Task: Create a due date automation trigger when advanced on, 2 hours before a card is due add fields without custom field "Resume" set to a number greater than 1 and lower than 10.
Action: Mouse moved to (1187, 358)
Screenshot: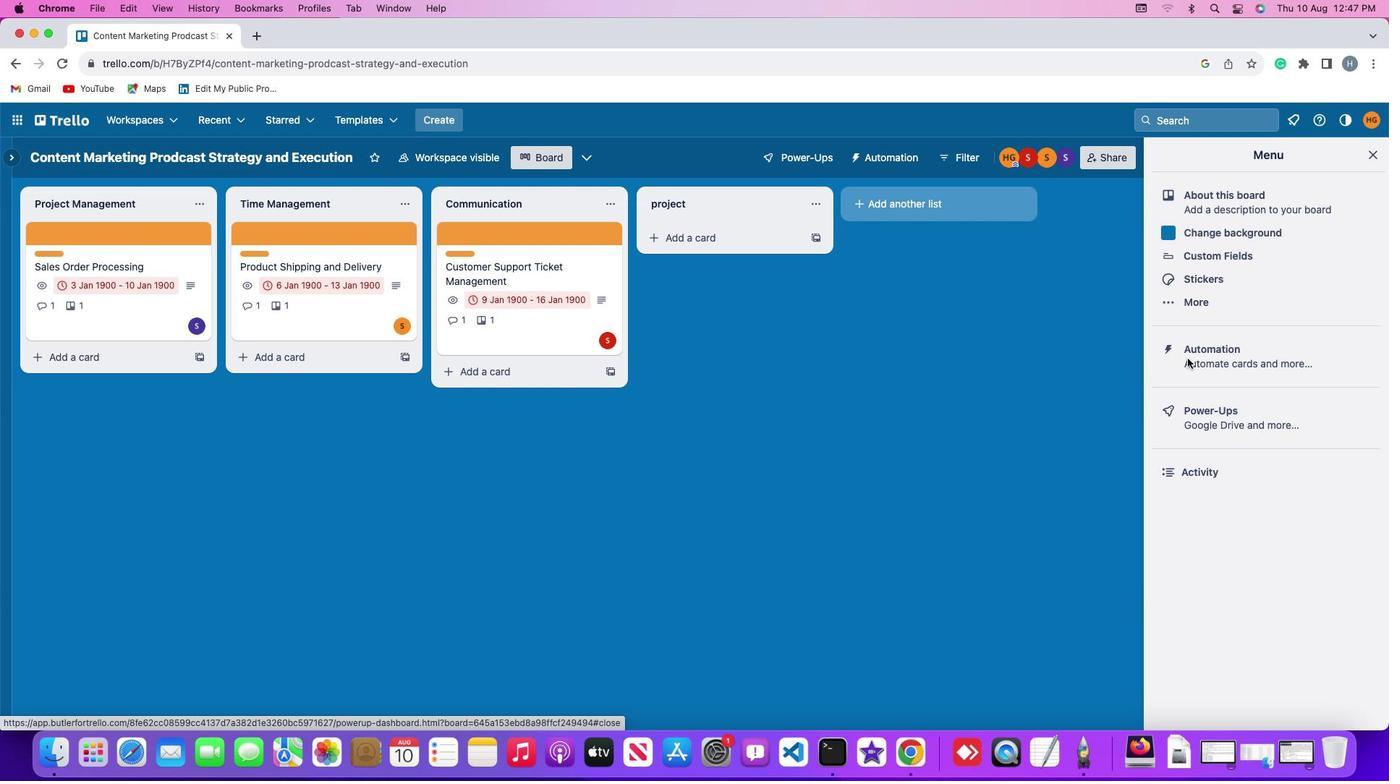 
Action: Mouse pressed left at (1187, 358)
Screenshot: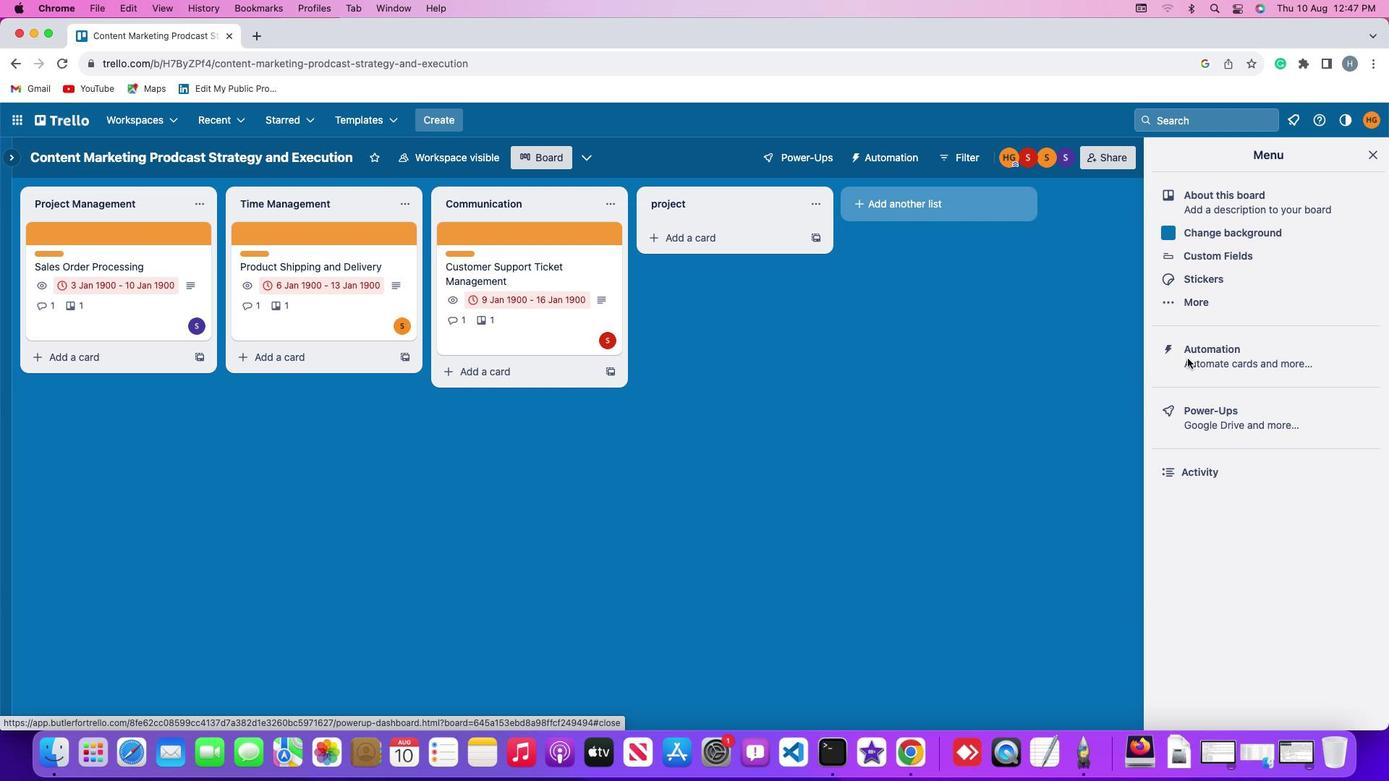 
Action: Mouse pressed left at (1187, 358)
Screenshot: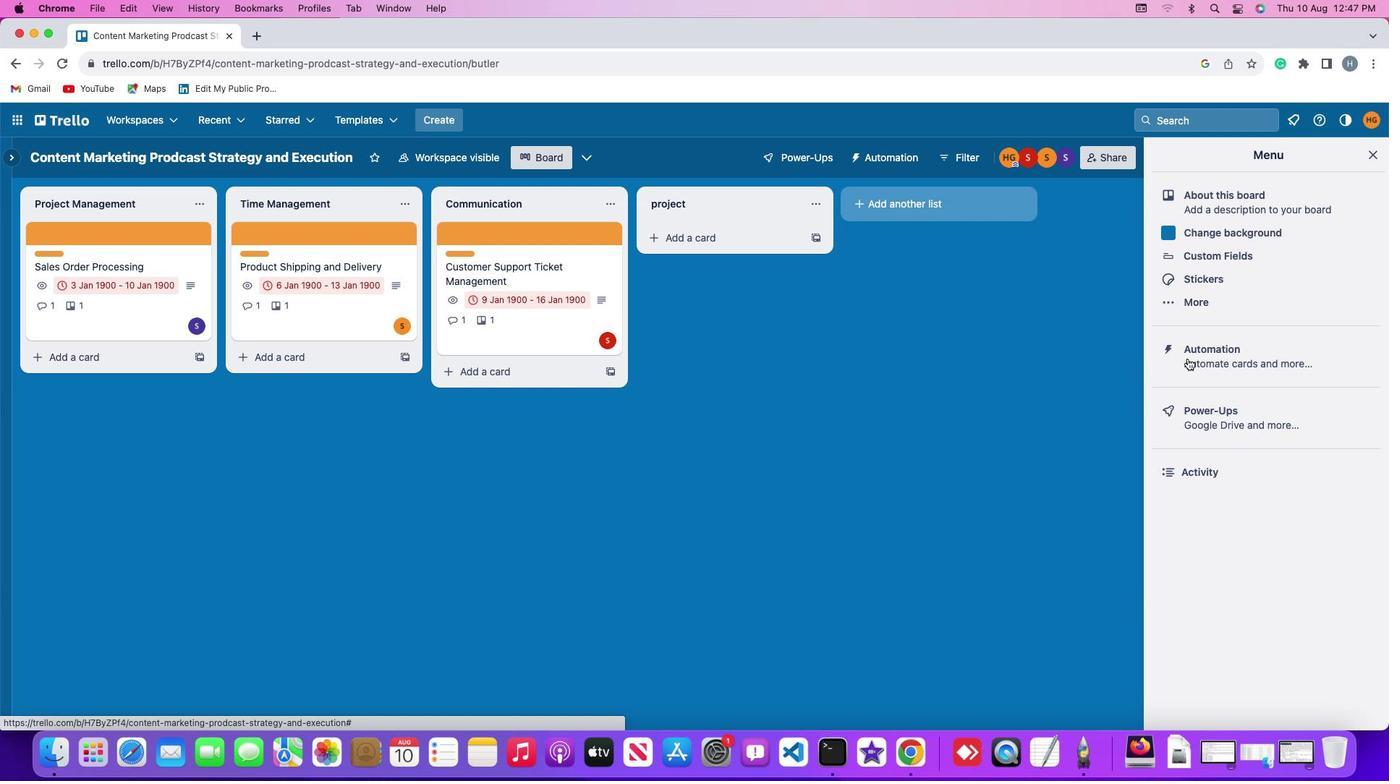 
Action: Mouse moved to (96, 346)
Screenshot: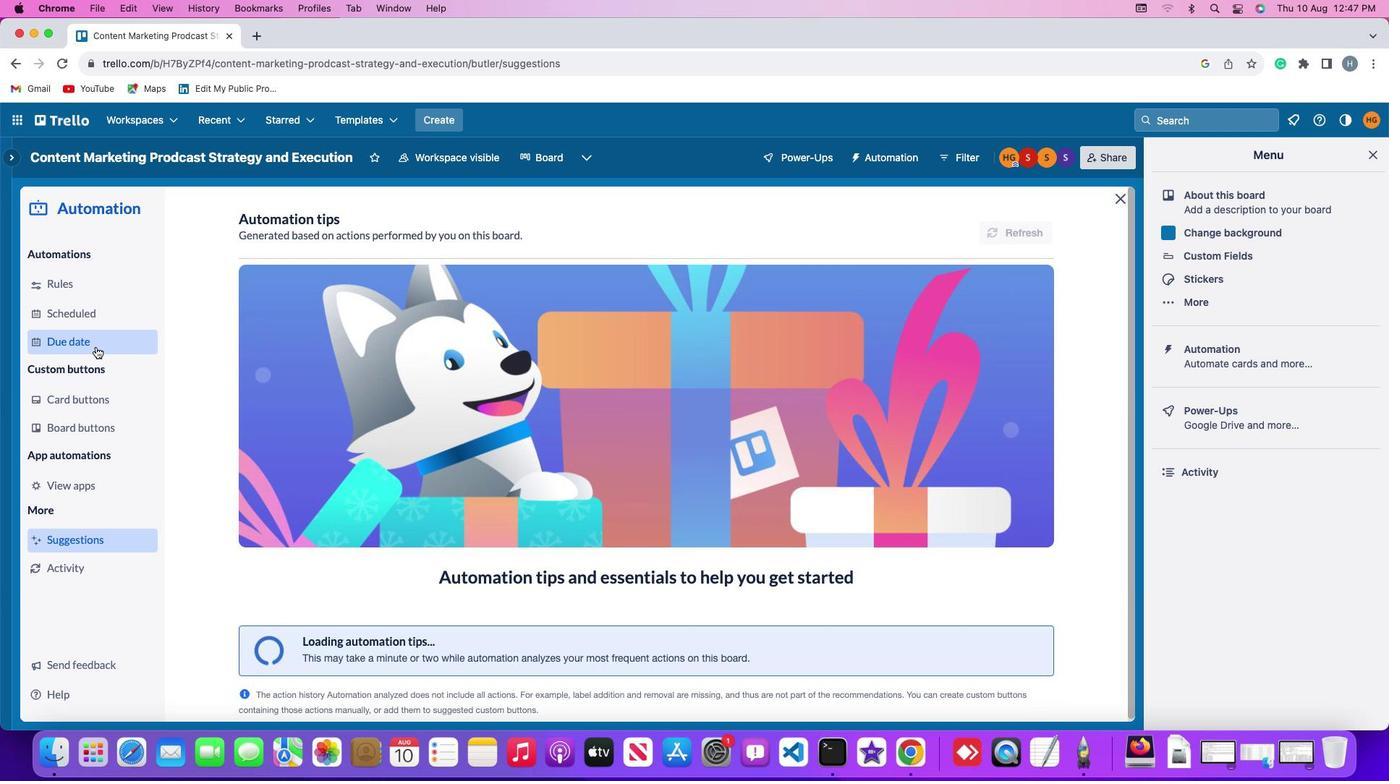 
Action: Mouse pressed left at (96, 346)
Screenshot: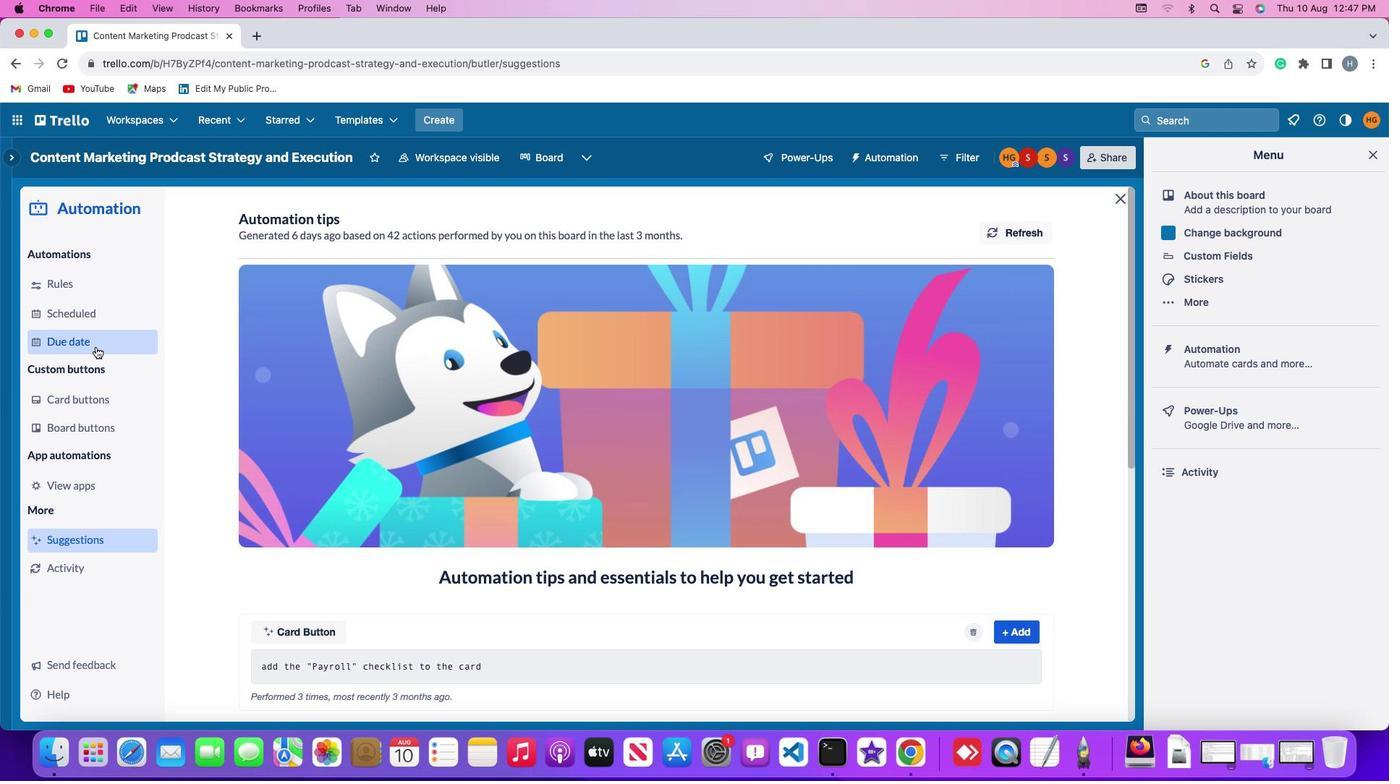 
Action: Mouse moved to (953, 220)
Screenshot: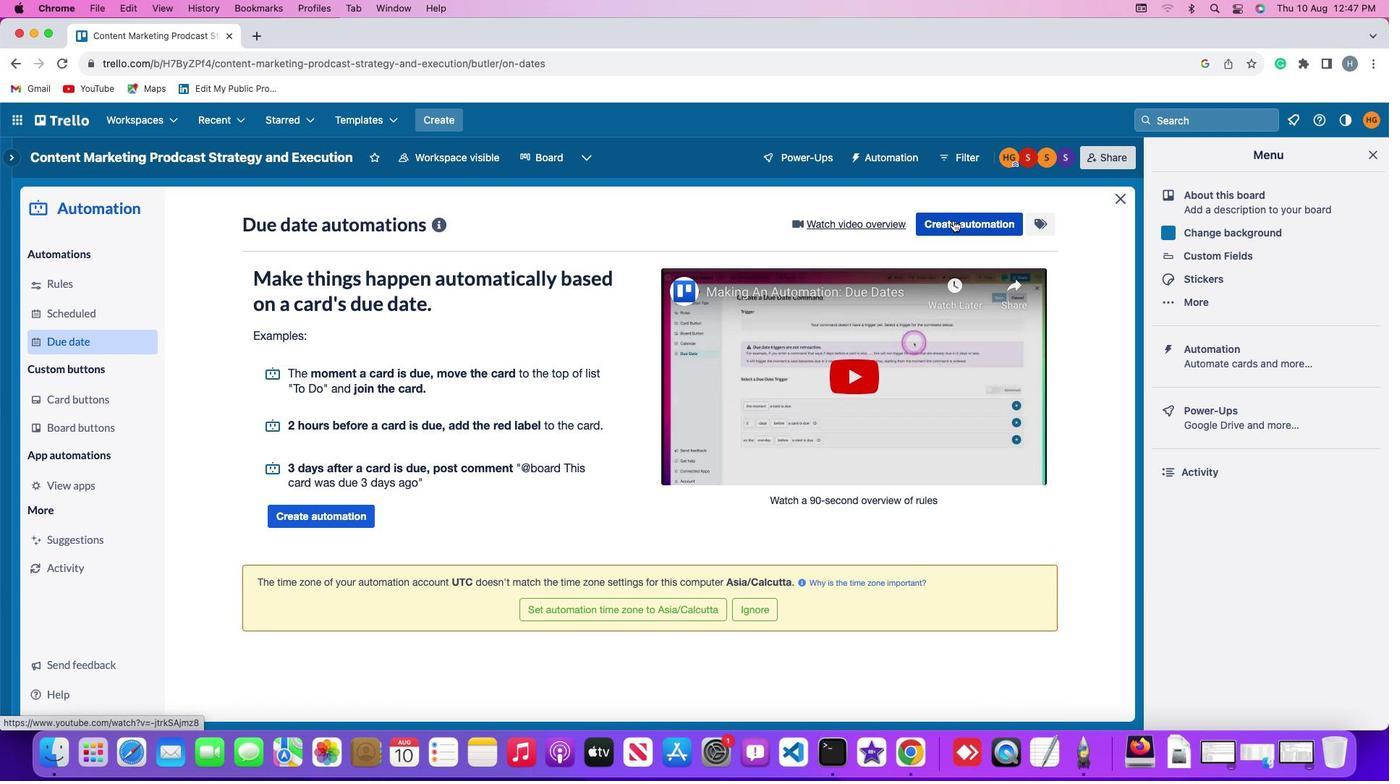 
Action: Mouse pressed left at (953, 220)
Screenshot: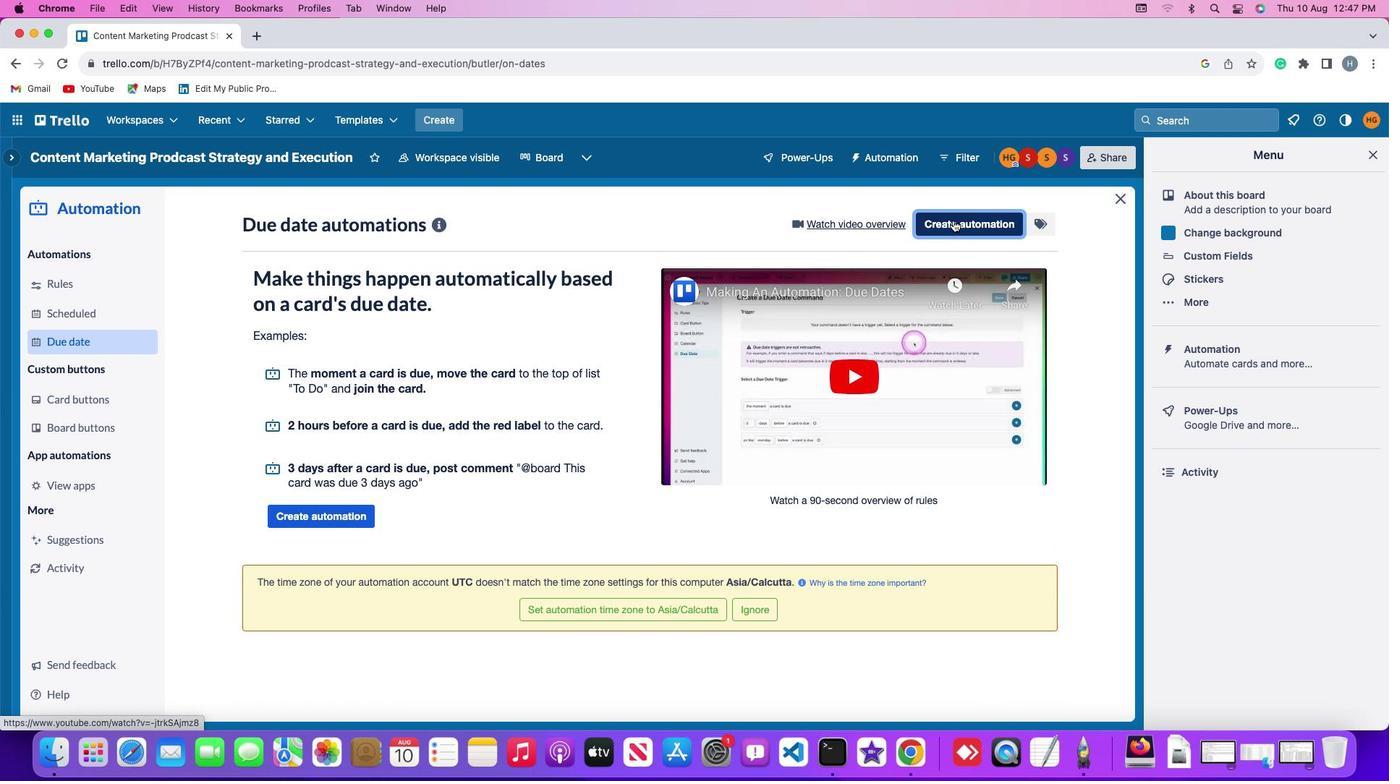 
Action: Mouse moved to (297, 358)
Screenshot: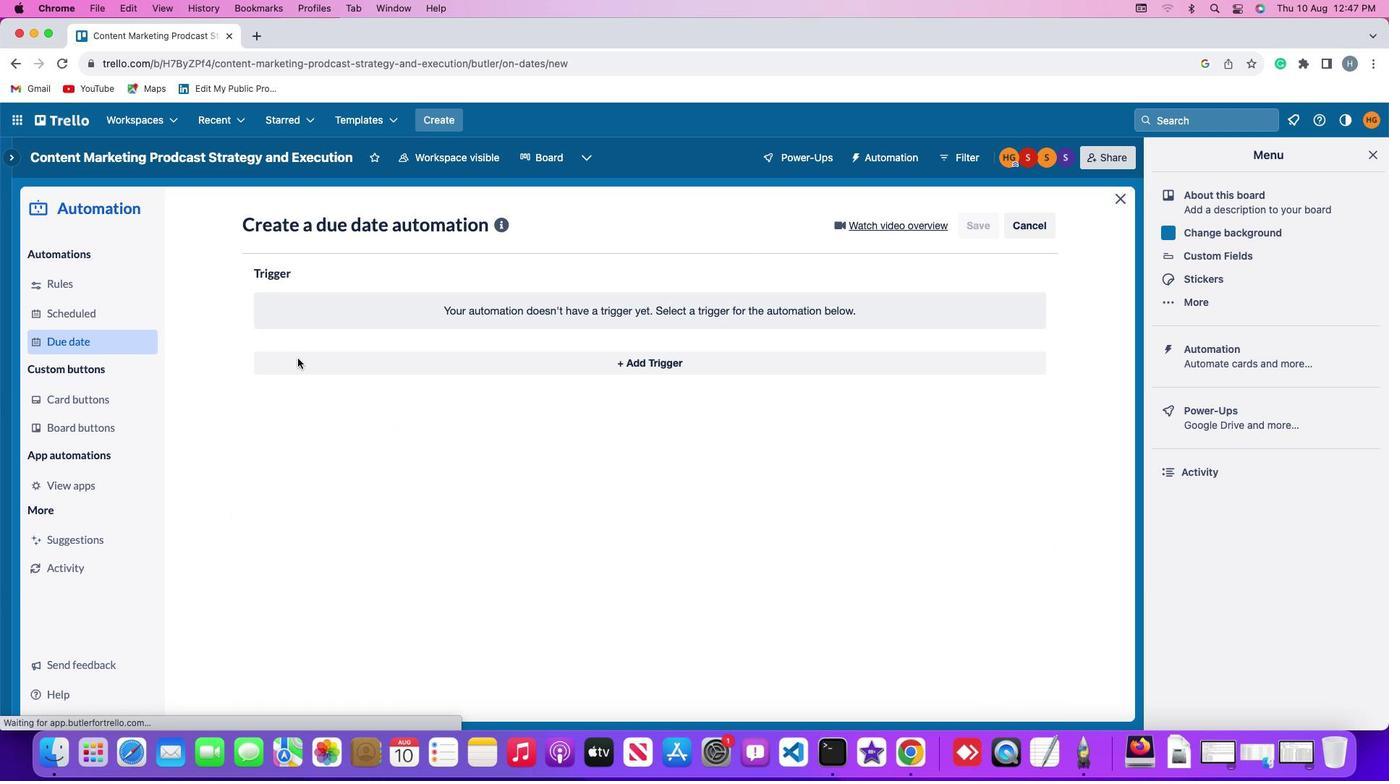 
Action: Mouse pressed left at (297, 358)
Screenshot: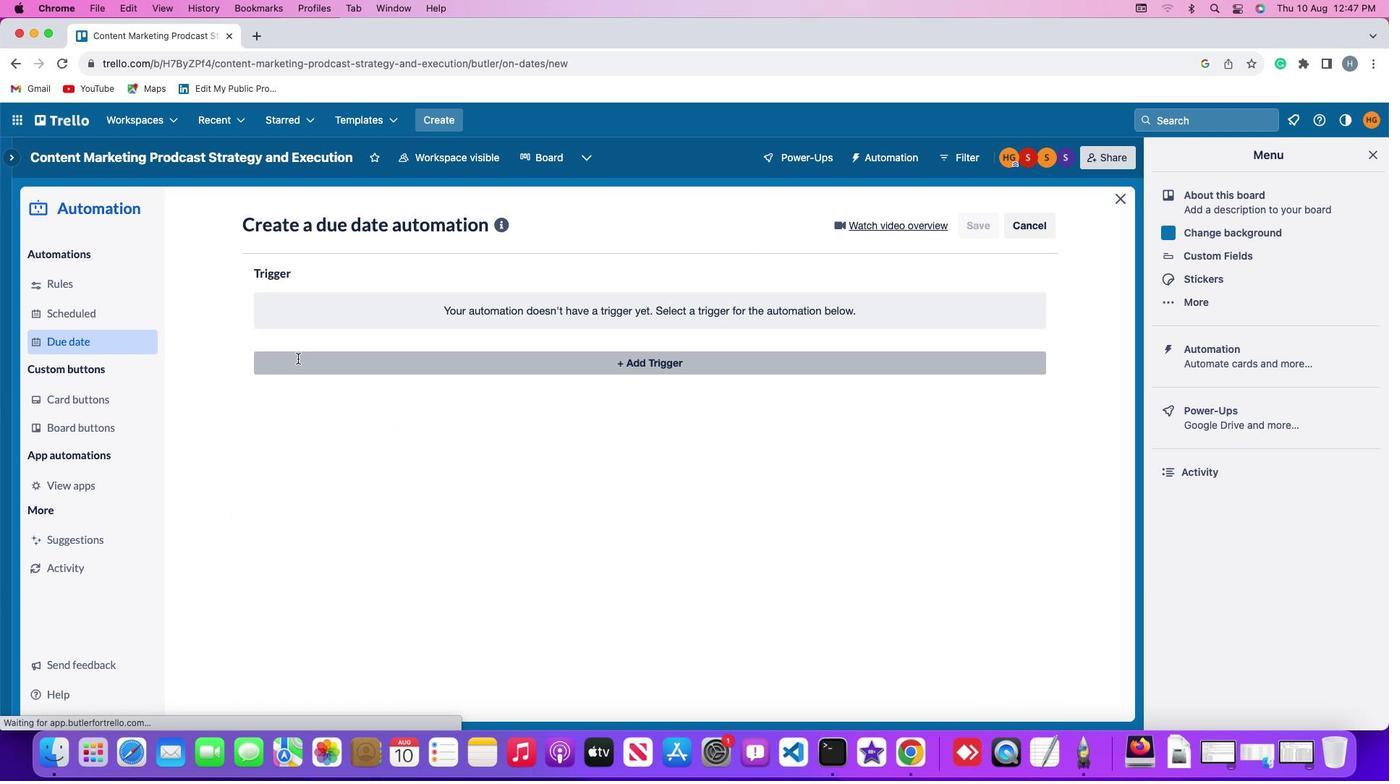 
Action: Mouse moved to (284, 577)
Screenshot: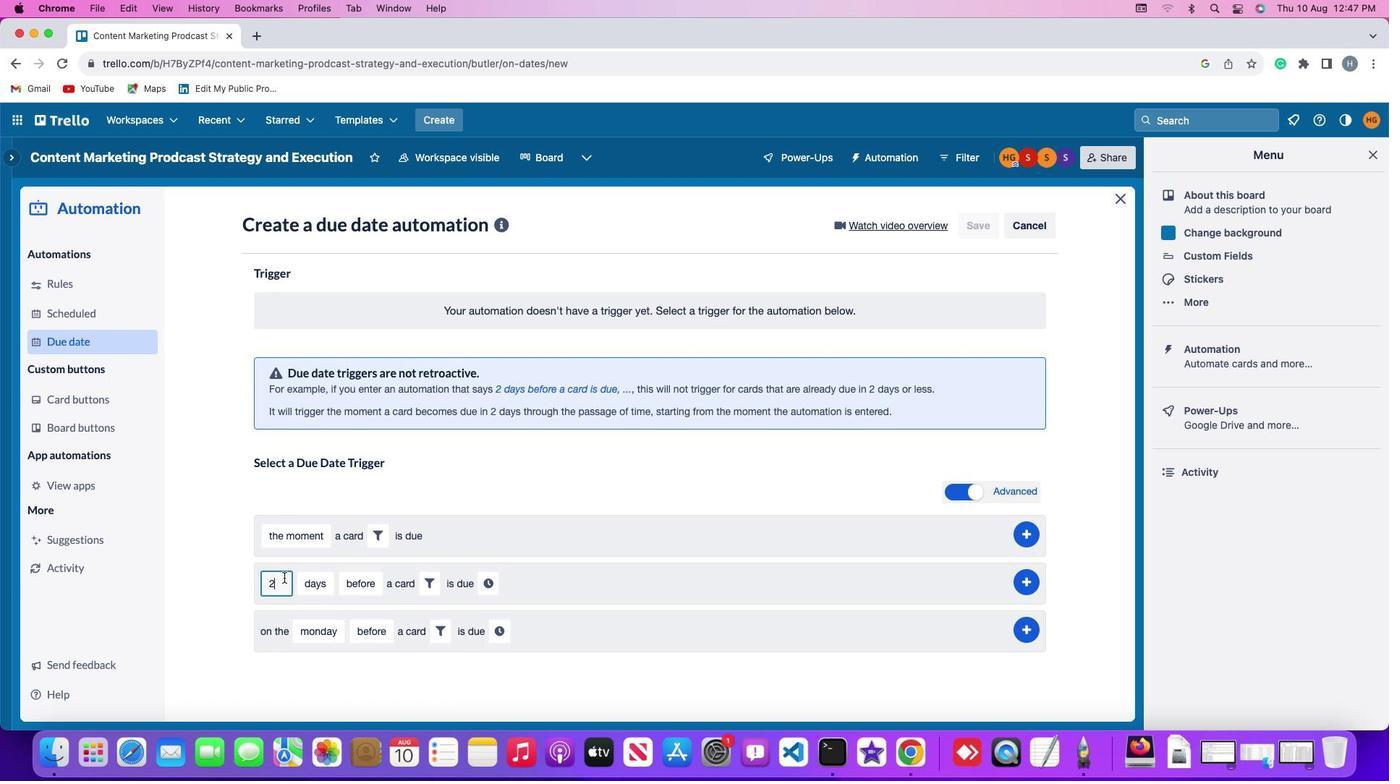 
Action: Mouse pressed left at (284, 577)
Screenshot: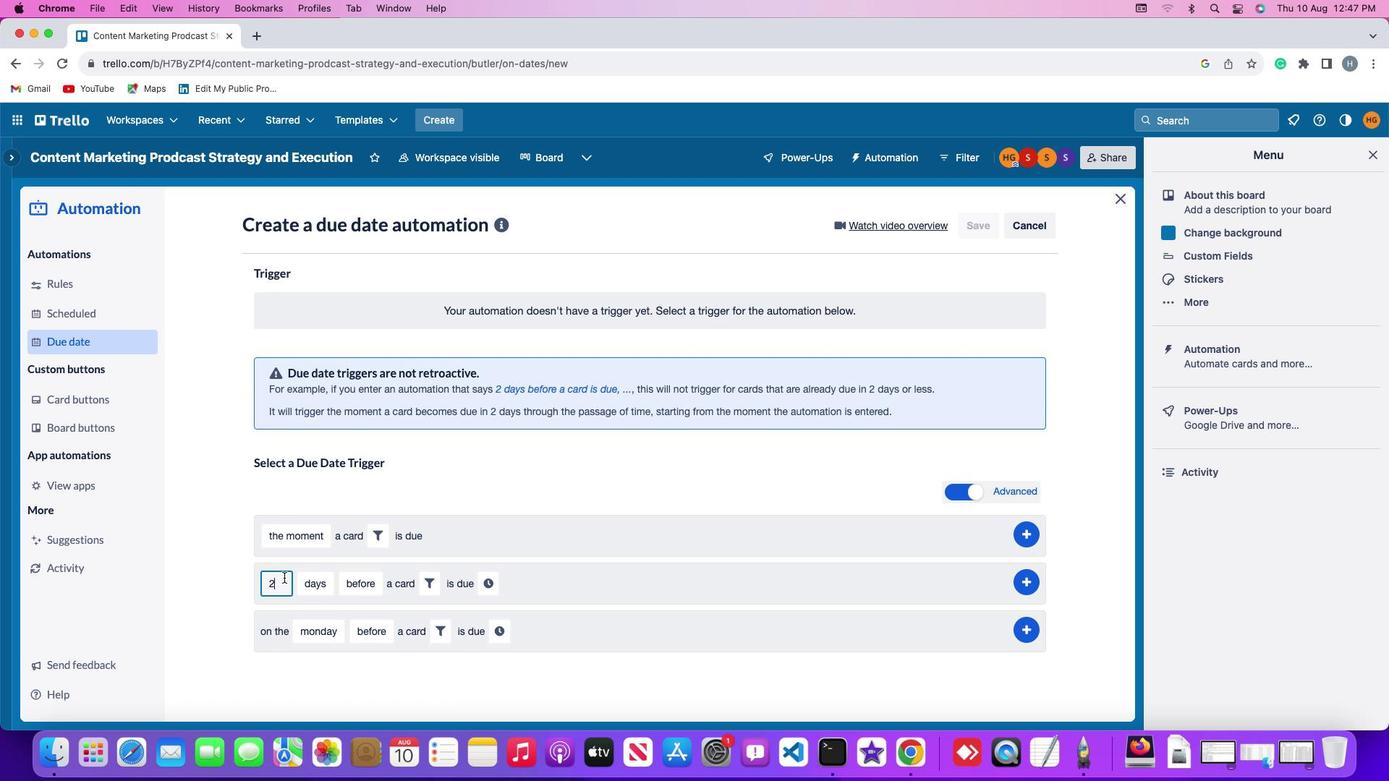 
Action: Mouse moved to (284, 578)
Screenshot: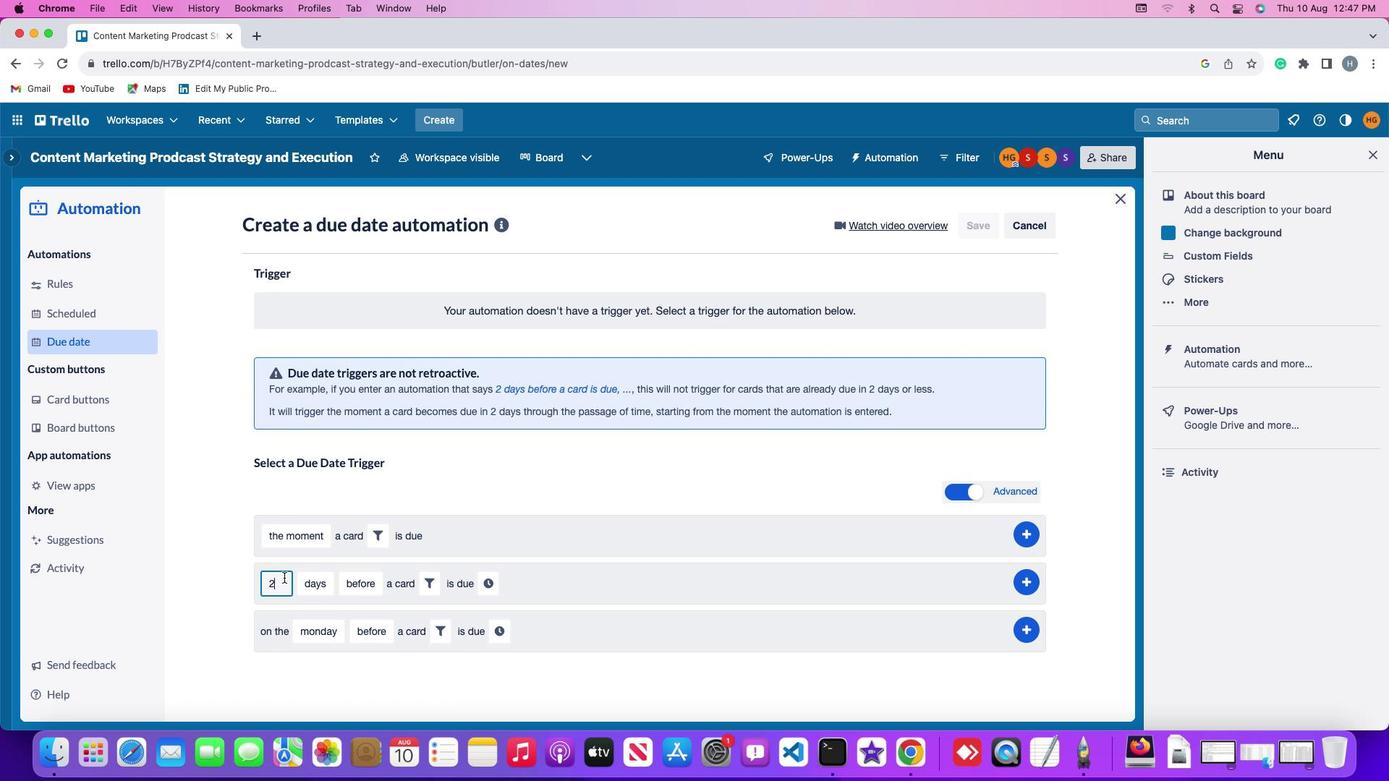 
Action: Key pressed Key.backspace'2'
Screenshot: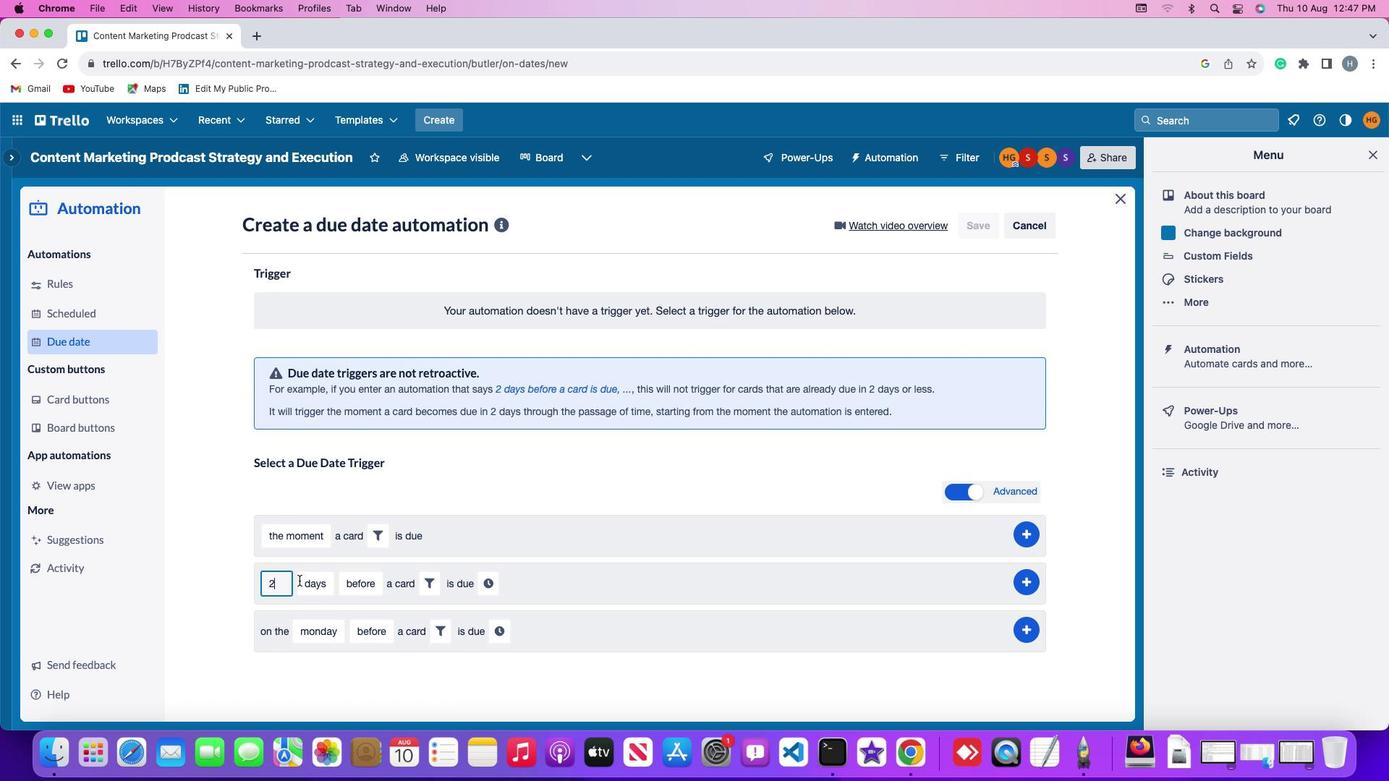 
Action: Mouse moved to (312, 582)
Screenshot: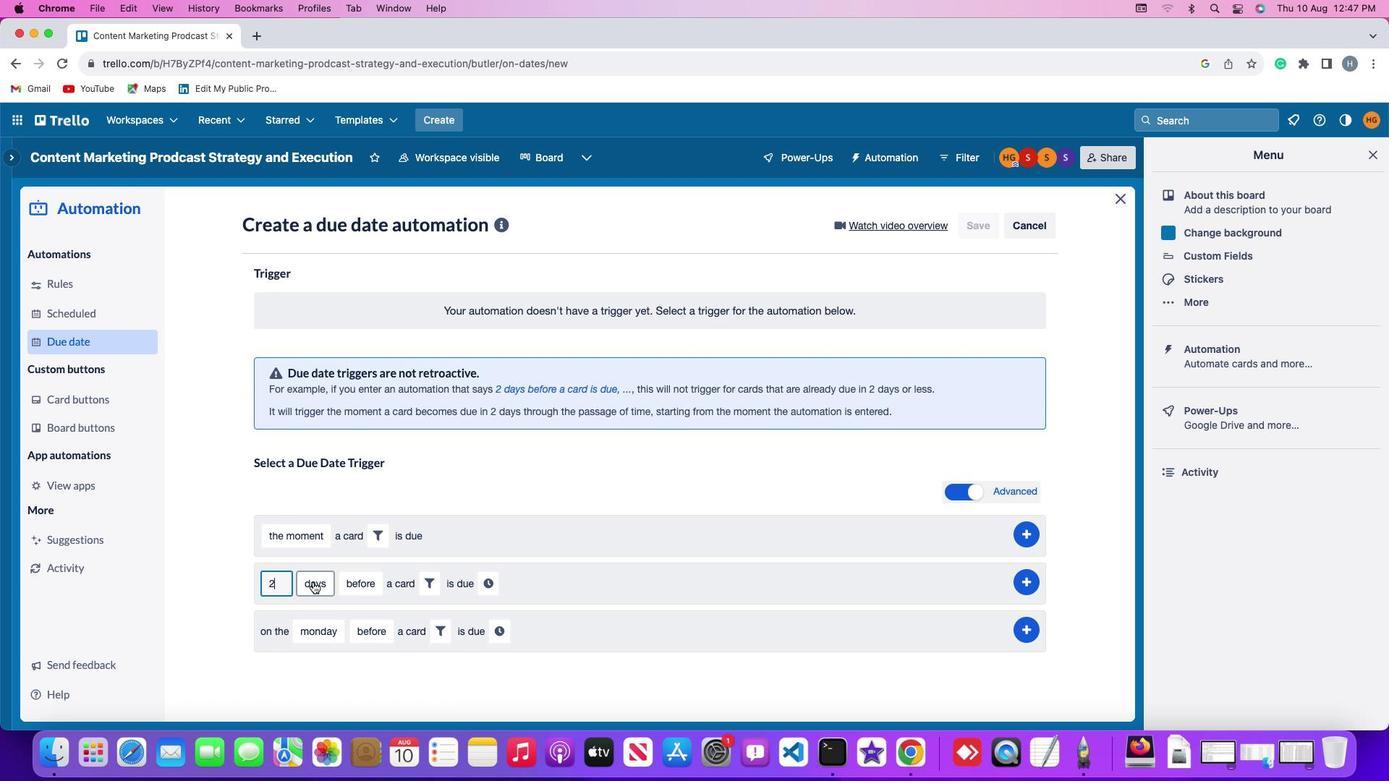 
Action: Mouse pressed left at (312, 582)
Screenshot: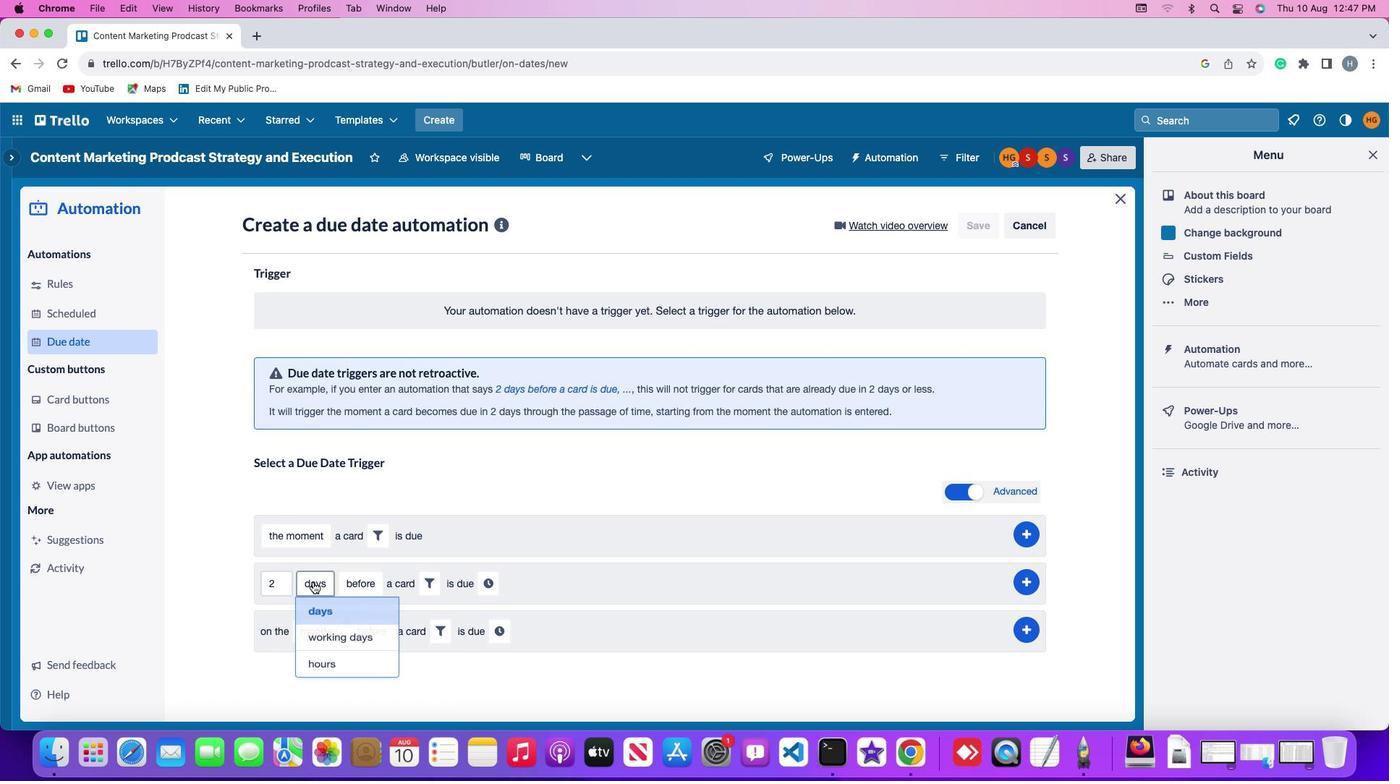 
Action: Mouse moved to (321, 667)
Screenshot: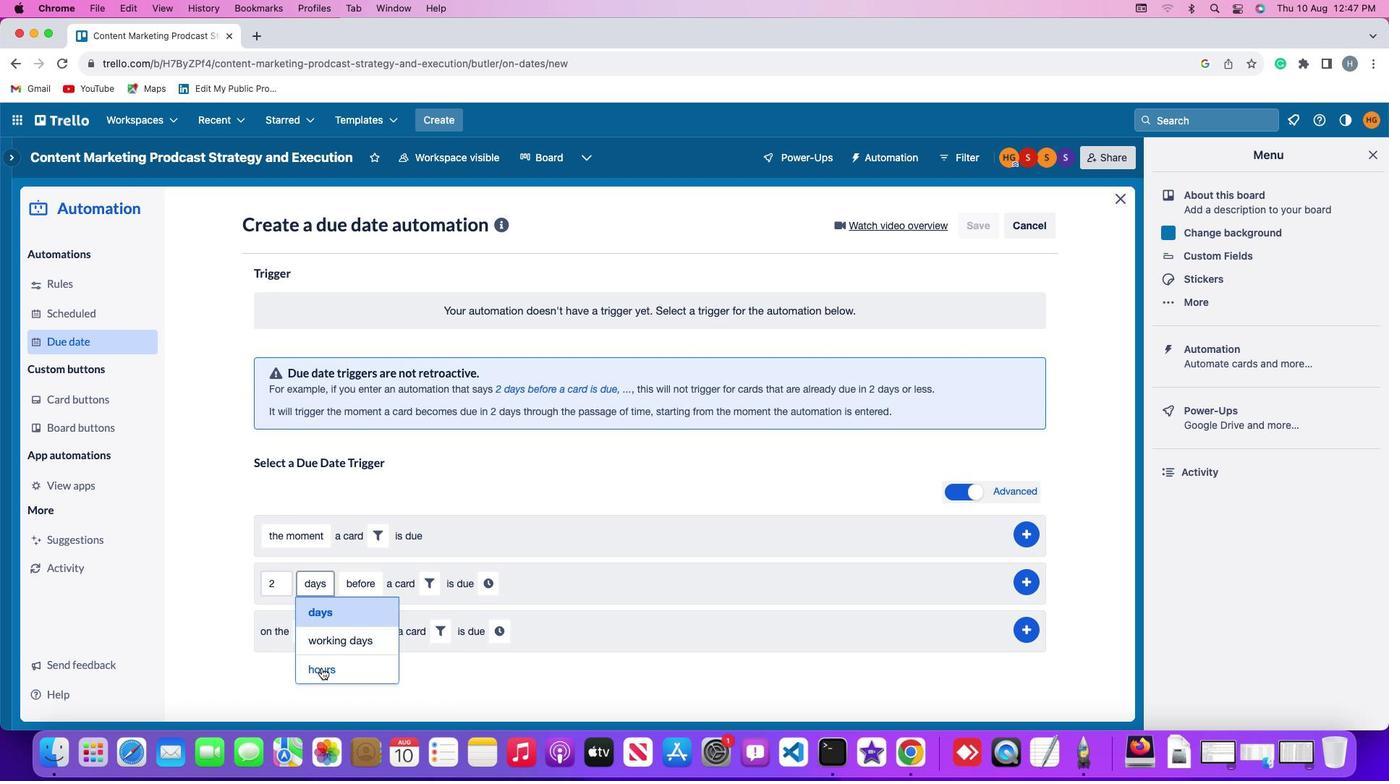 
Action: Mouse pressed left at (321, 667)
Screenshot: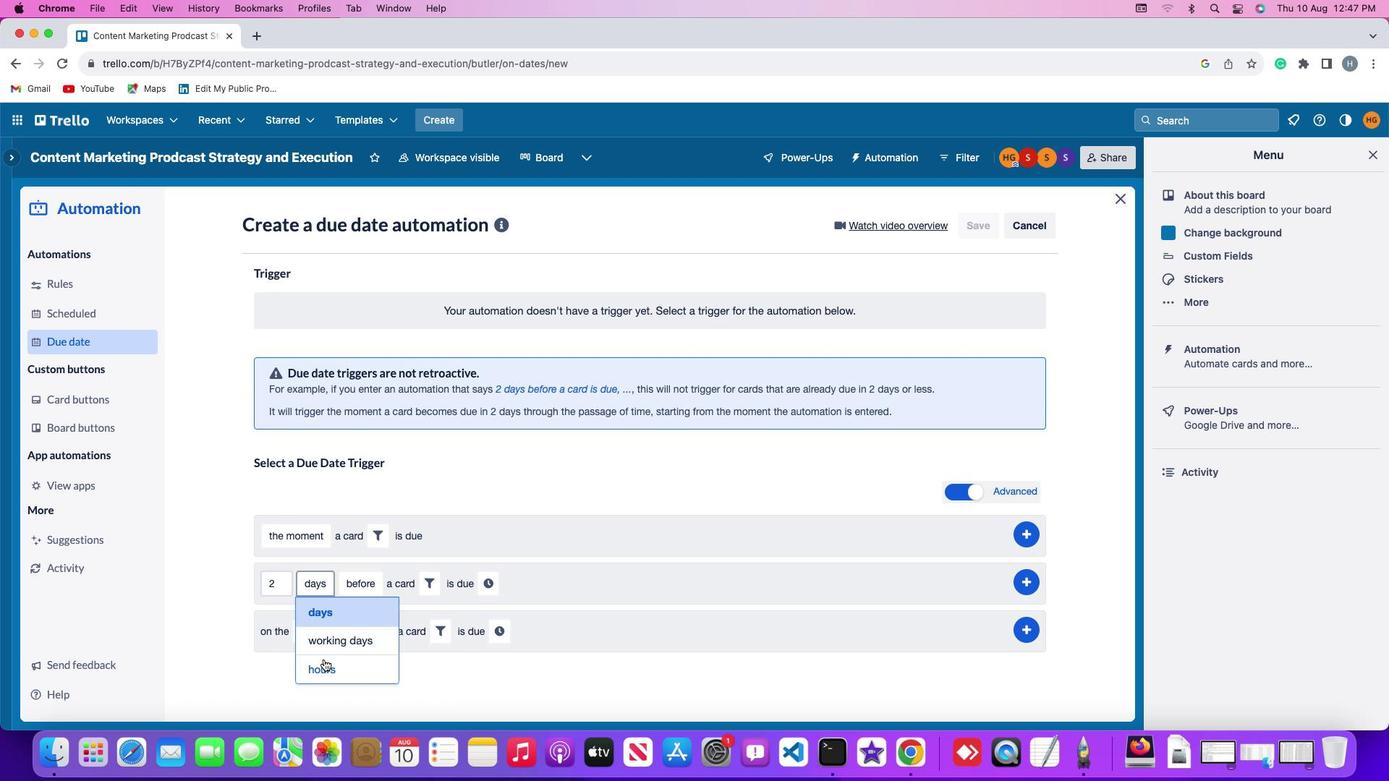 
Action: Mouse moved to (358, 585)
Screenshot: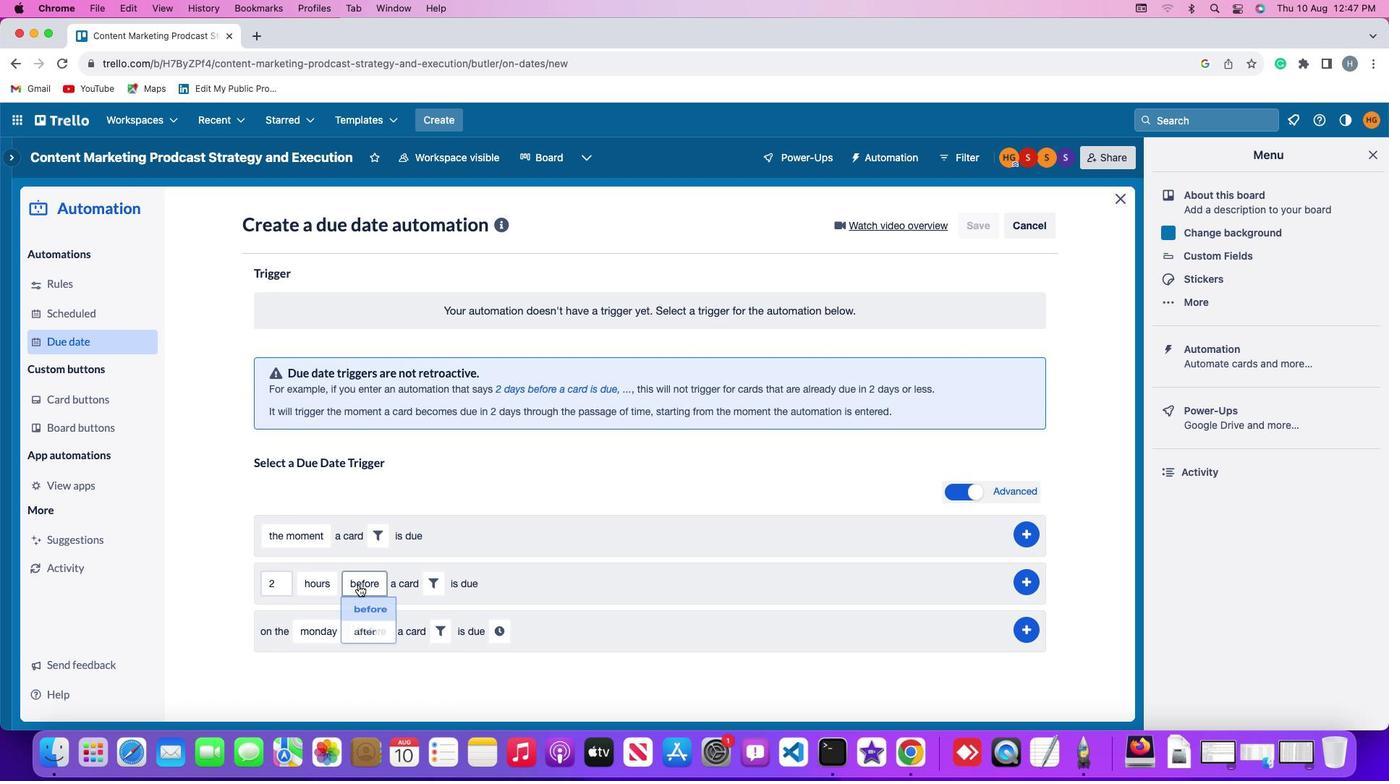 
Action: Mouse pressed left at (358, 585)
Screenshot: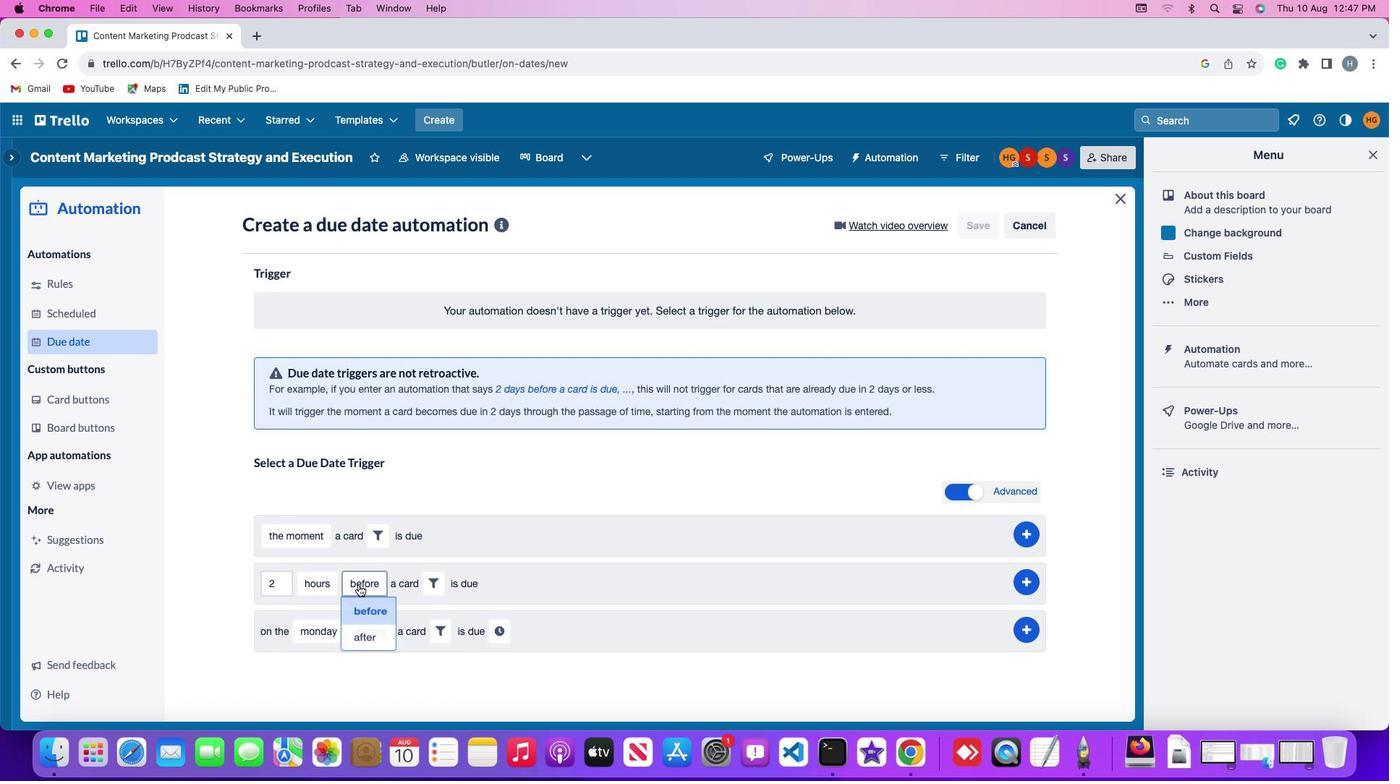 
Action: Mouse moved to (369, 610)
Screenshot: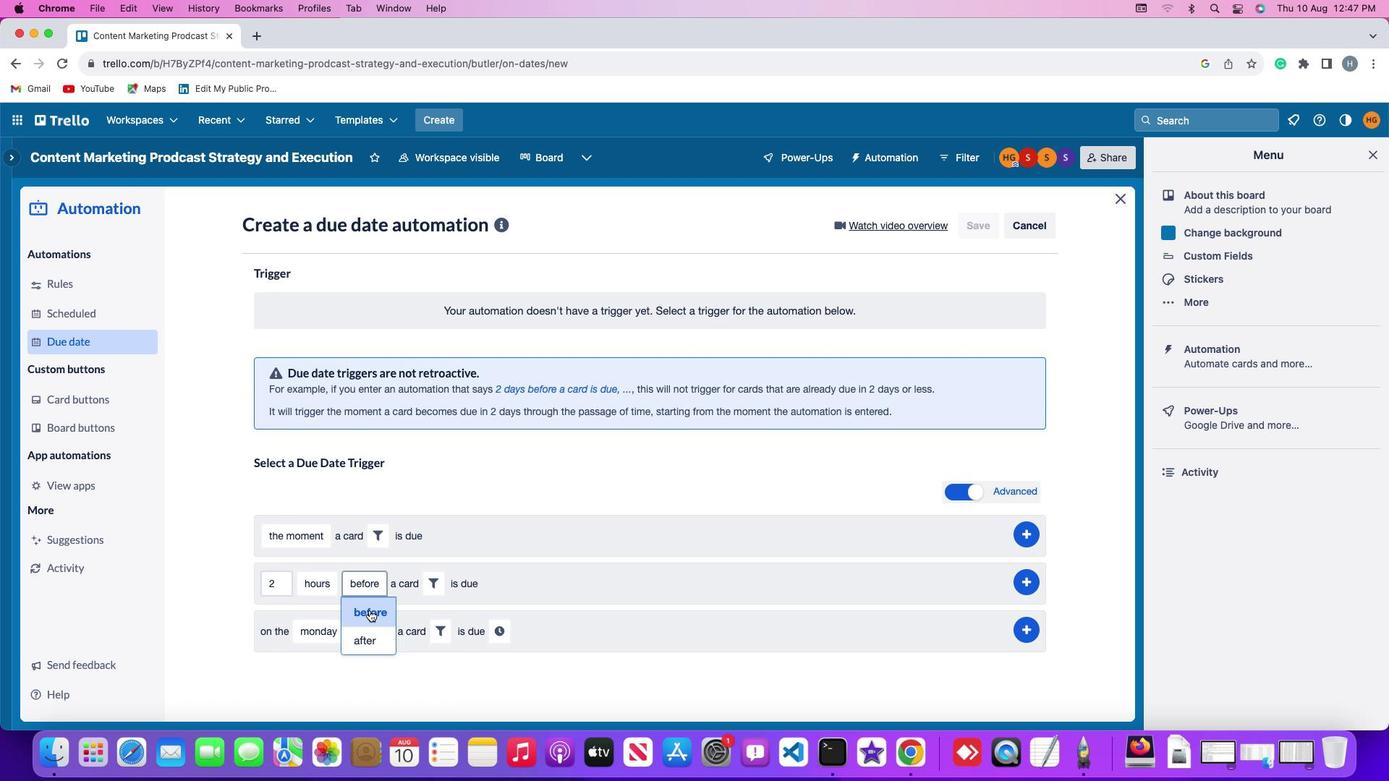 
Action: Mouse pressed left at (369, 610)
Screenshot: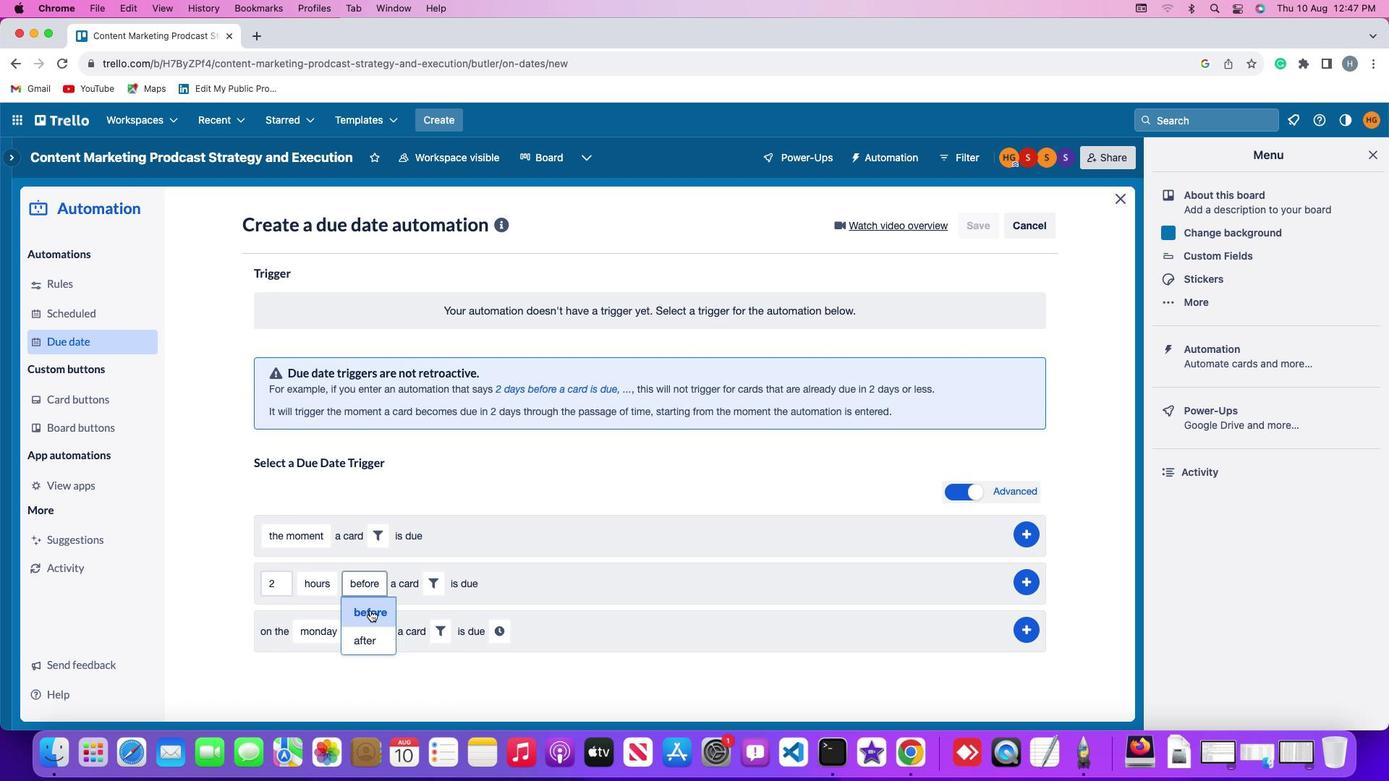 
Action: Mouse moved to (429, 579)
Screenshot: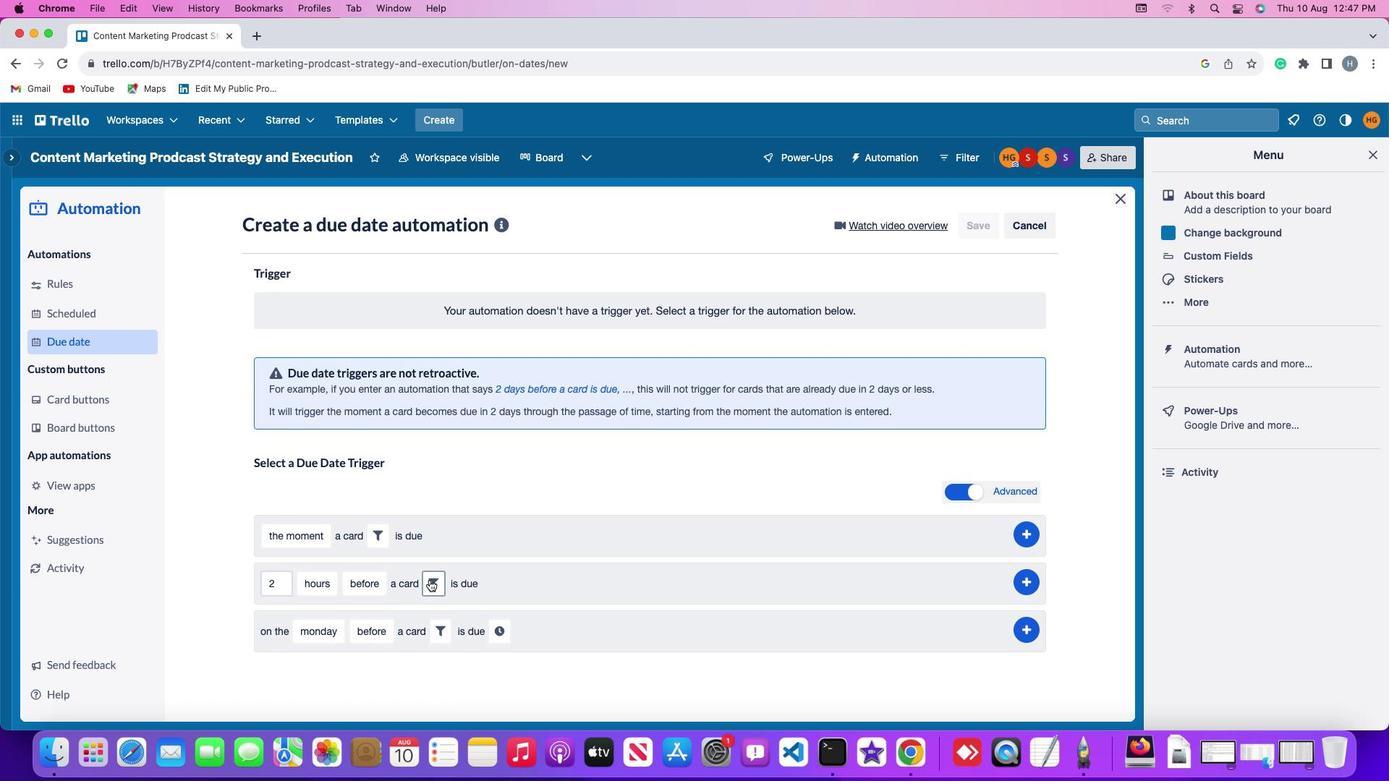 
Action: Mouse pressed left at (429, 579)
Screenshot: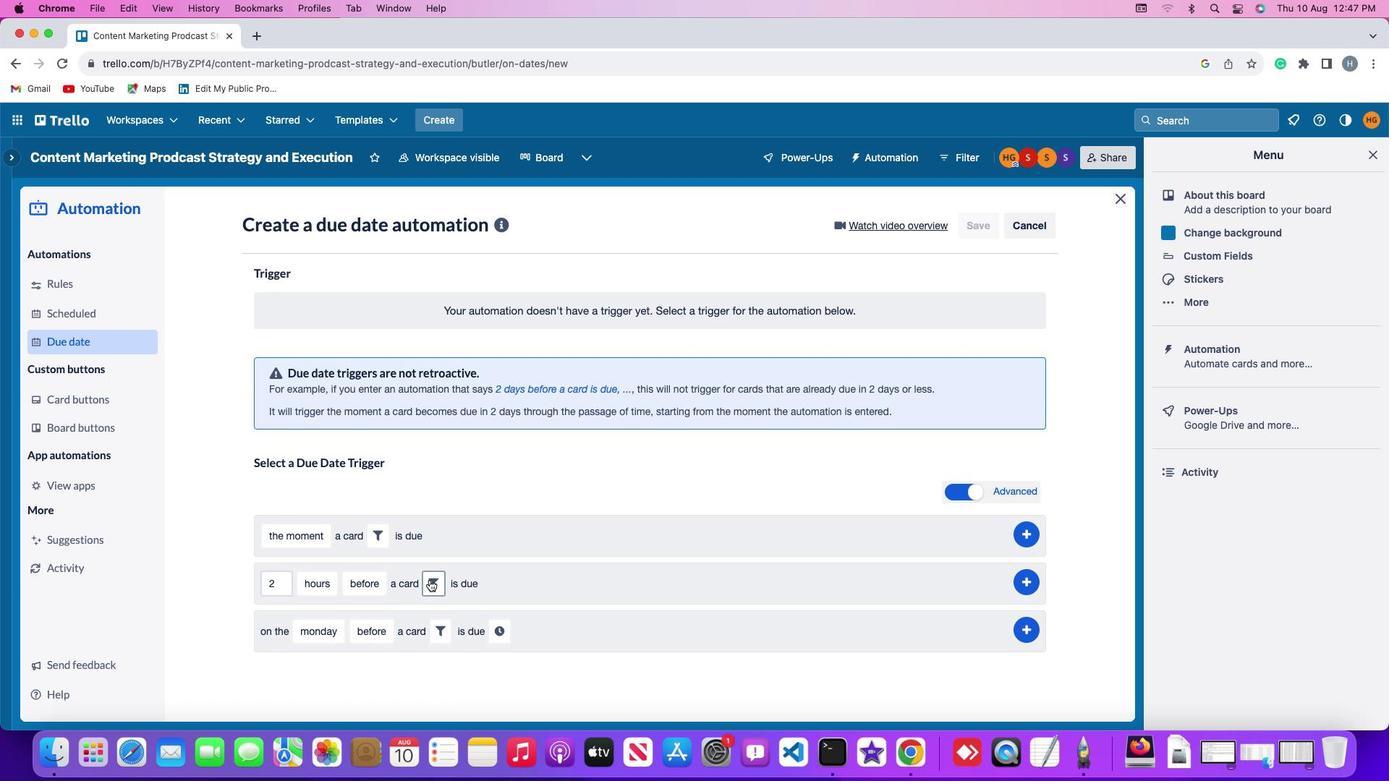 
Action: Mouse moved to (670, 639)
Screenshot: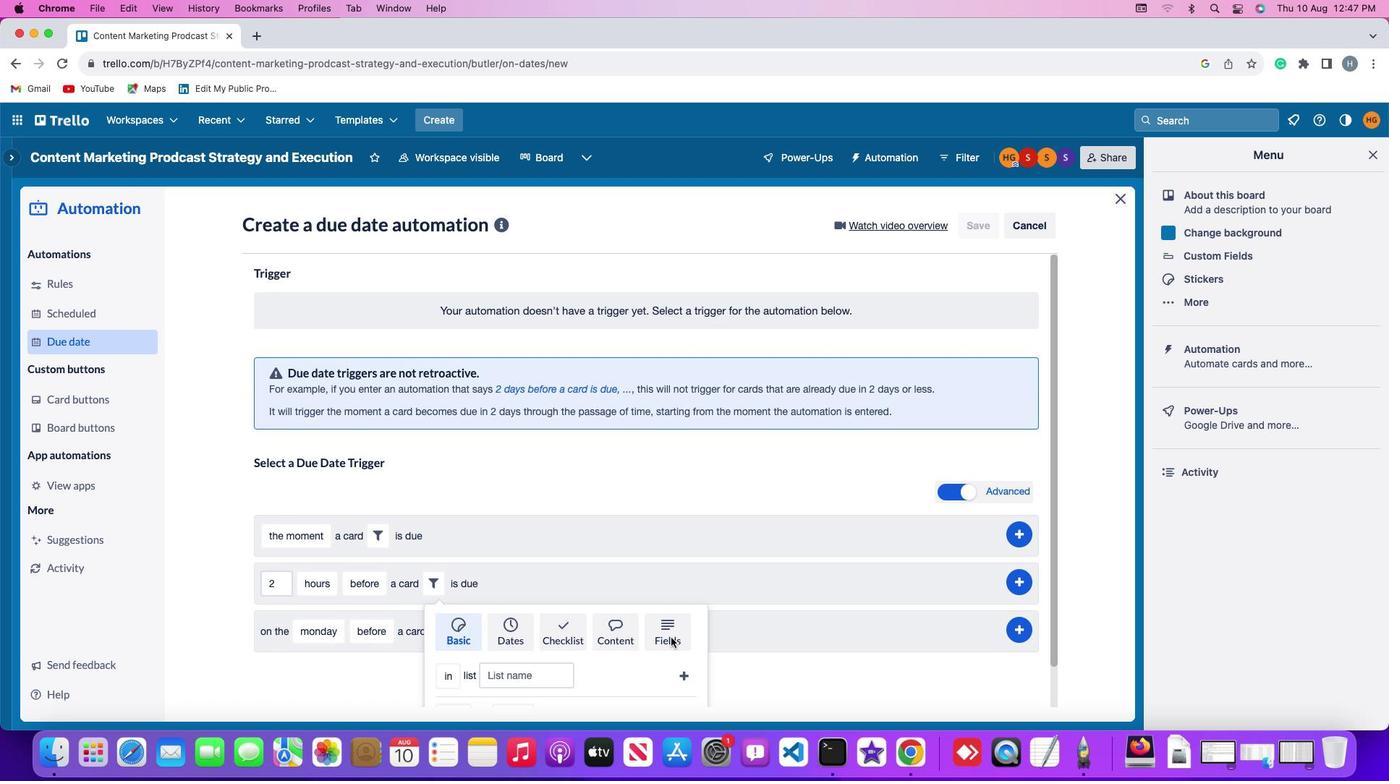 
Action: Mouse pressed left at (670, 639)
Screenshot: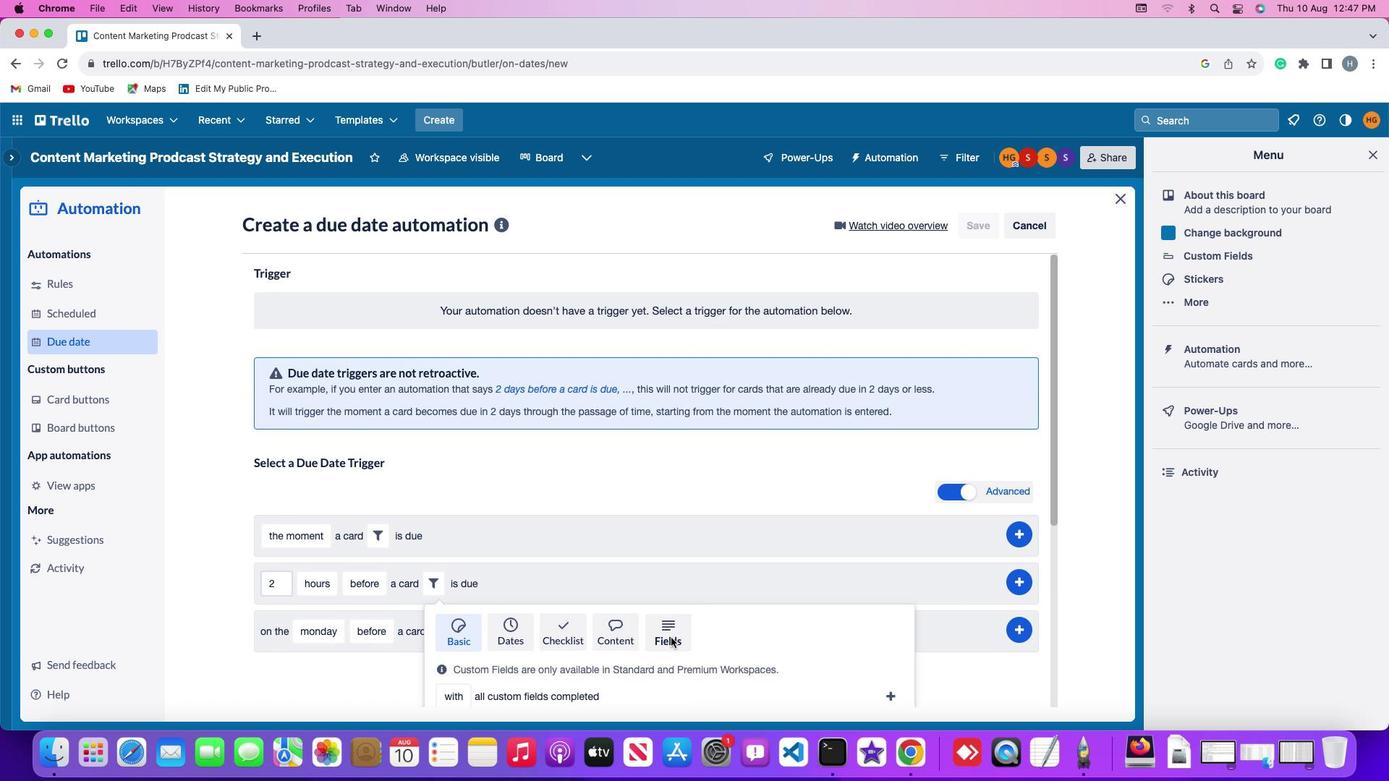 
Action: Mouse moved to (397, 675)
Screenshot: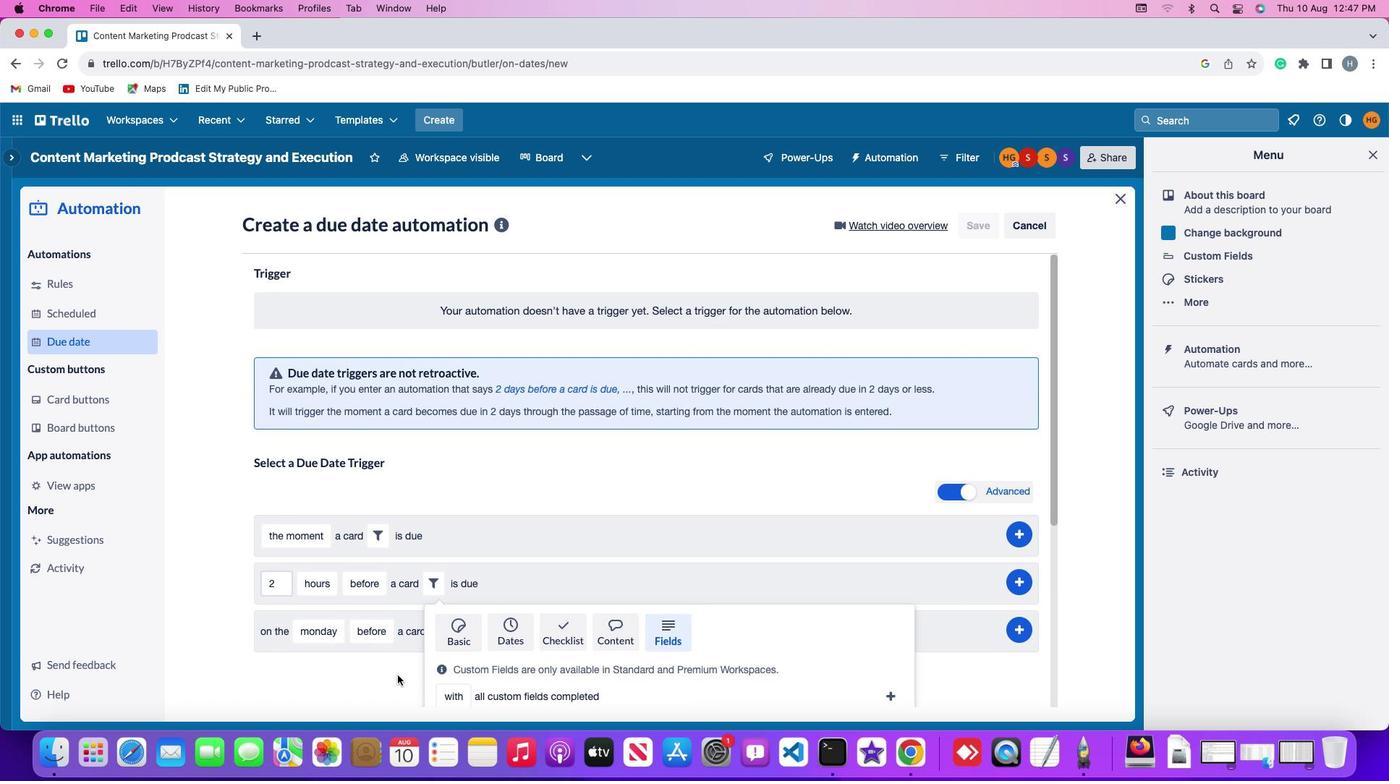 
Action: Mouse scrolled (397, 675) with delta (0, 0)
Screenshot: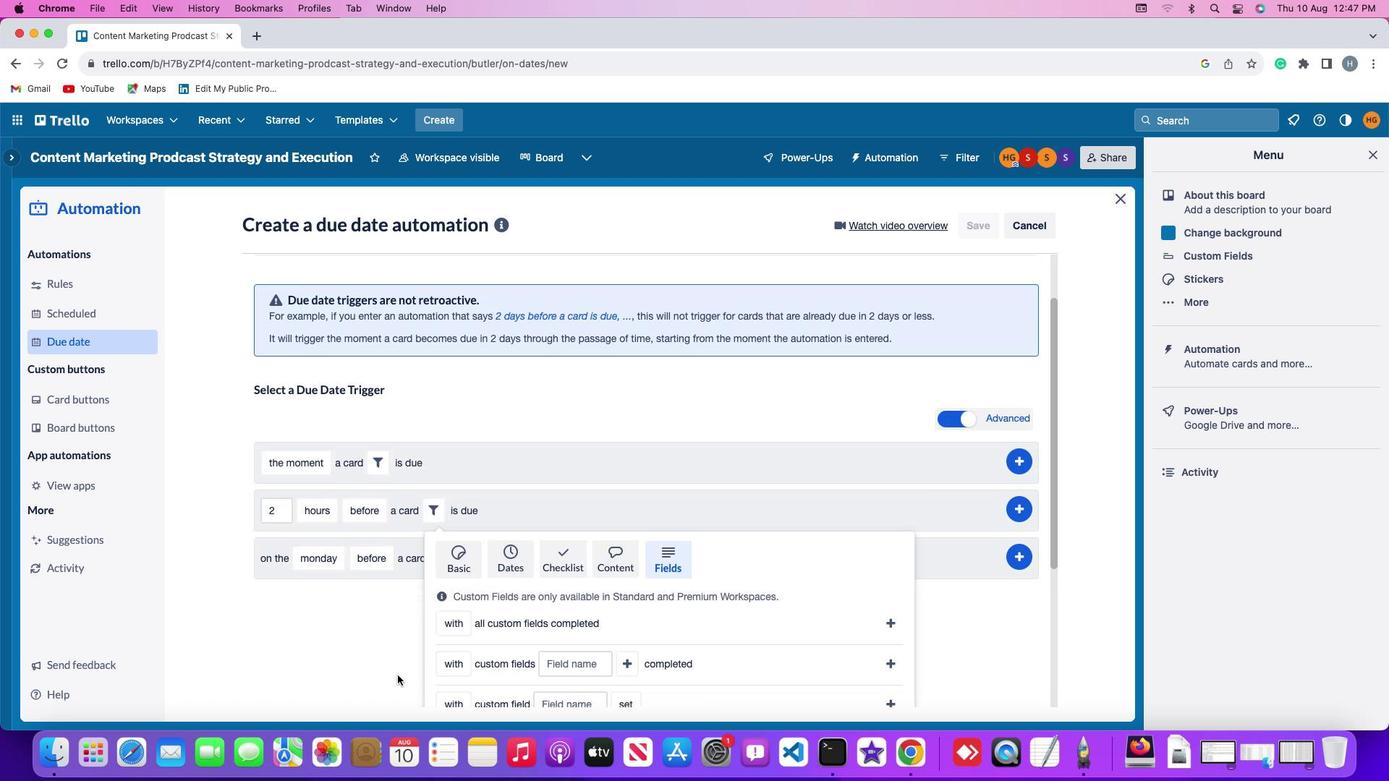 
Action: Mouse scrolled (397, 675) with delta (0, 0)
Screenshot: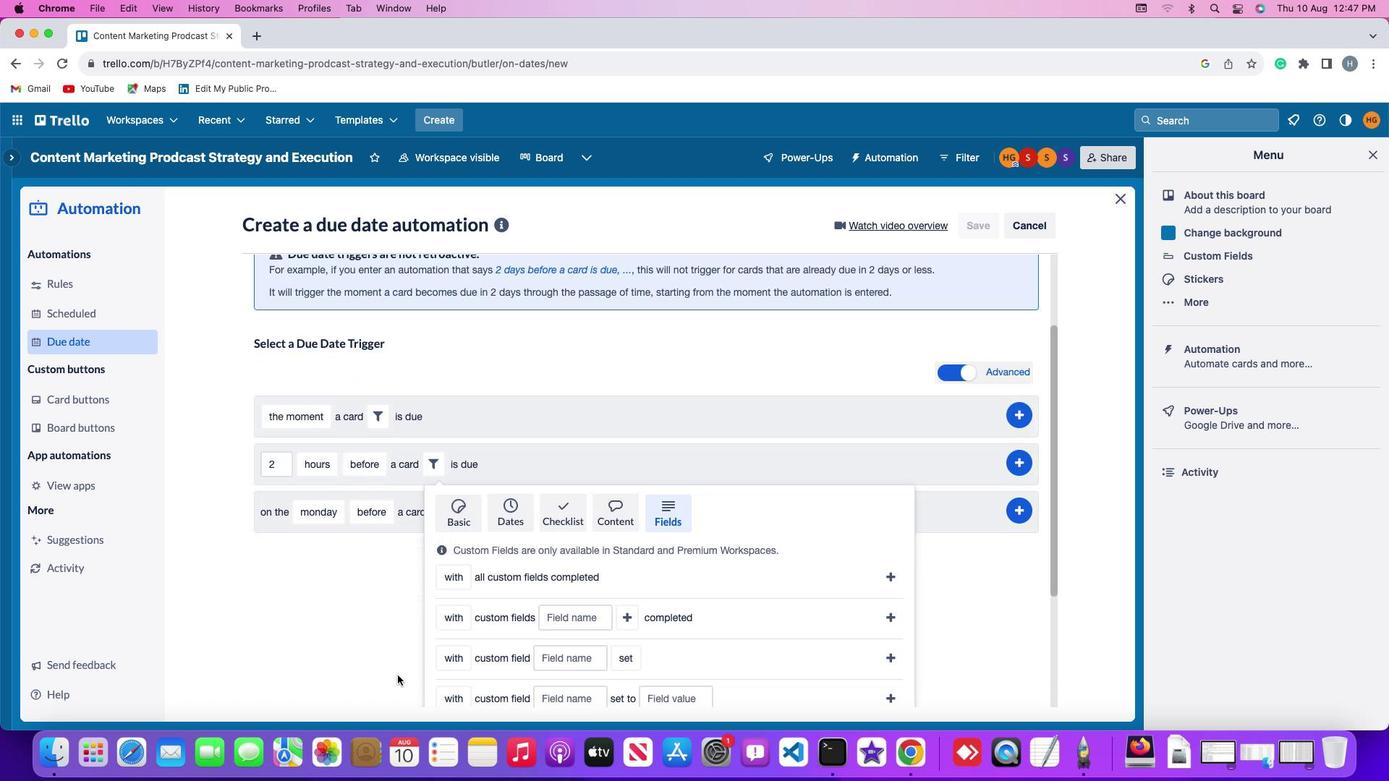 
Action: Mouse scrolled (397, 675) with delta (0, -2)
Screenshot: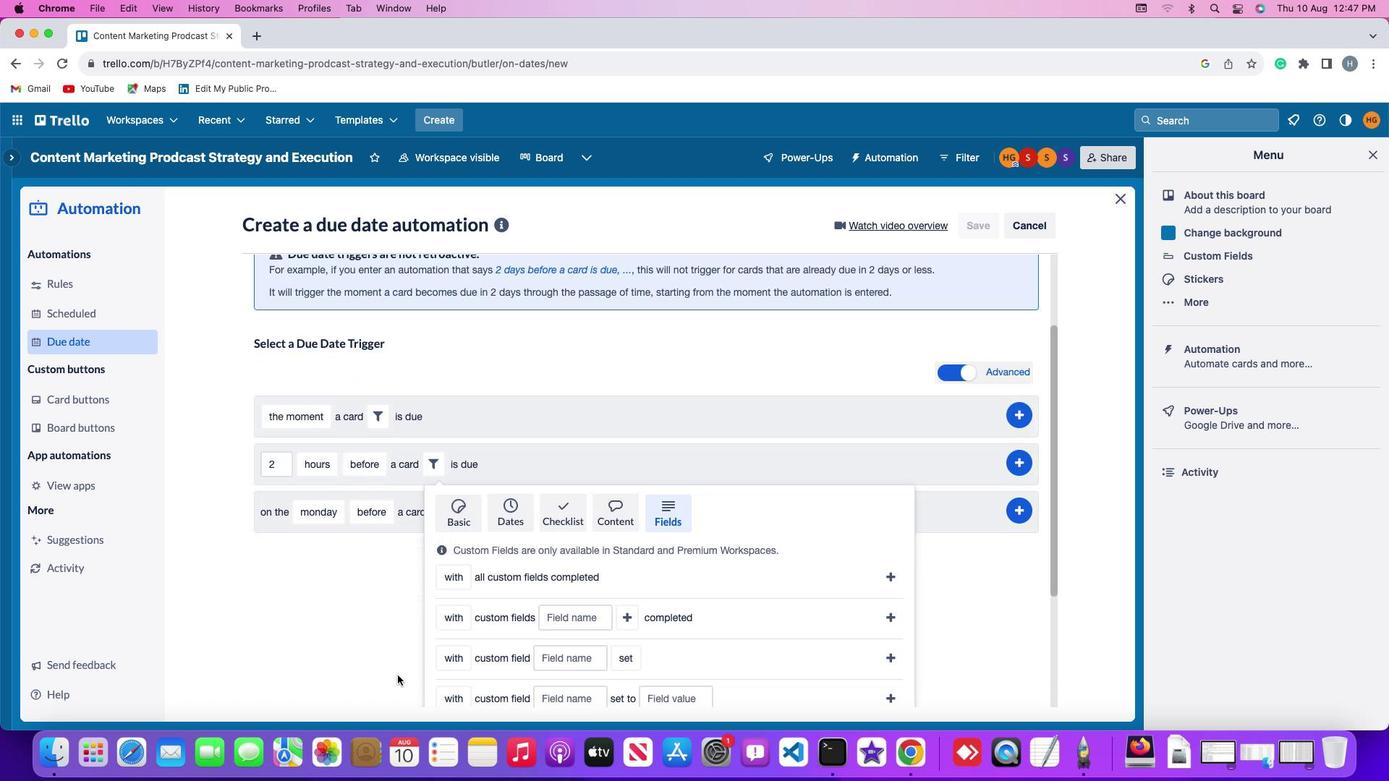 
Action: Mouse scrolled (397, 675) with delta (0, -3)
Screenshot: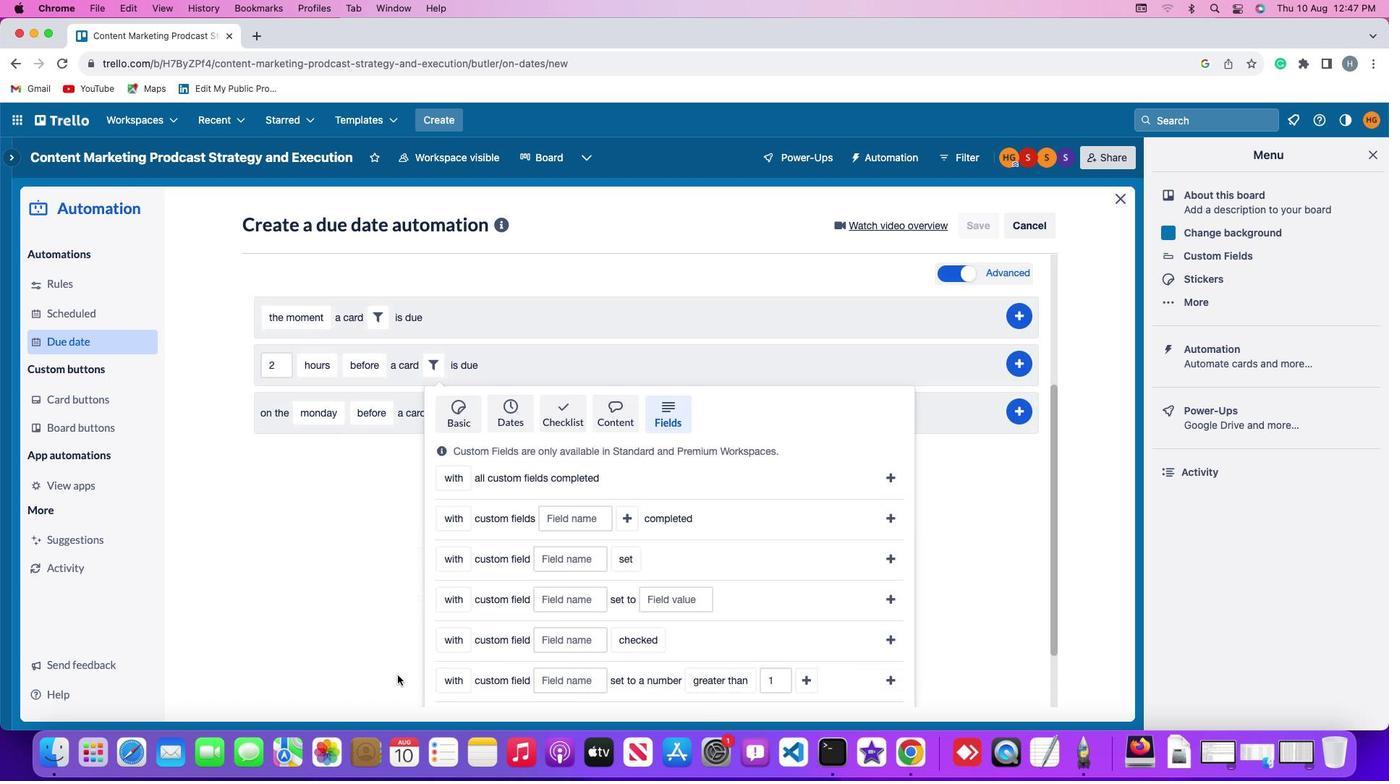 
Action: Mouse scrolled (397, 675) with delta (0, -4)
Screenshot: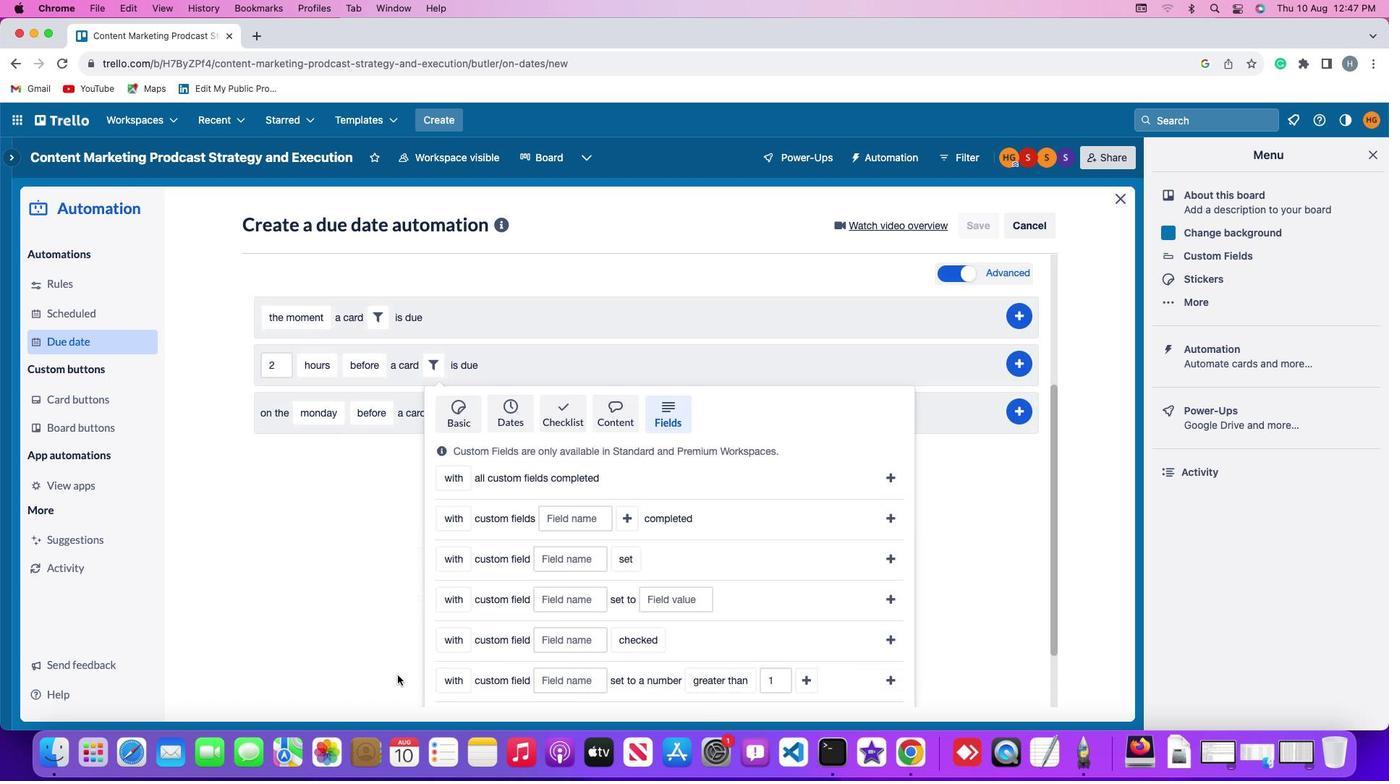 
Action: Mouse scrolled (397, 675) with delta (0, 0)
Screenshot: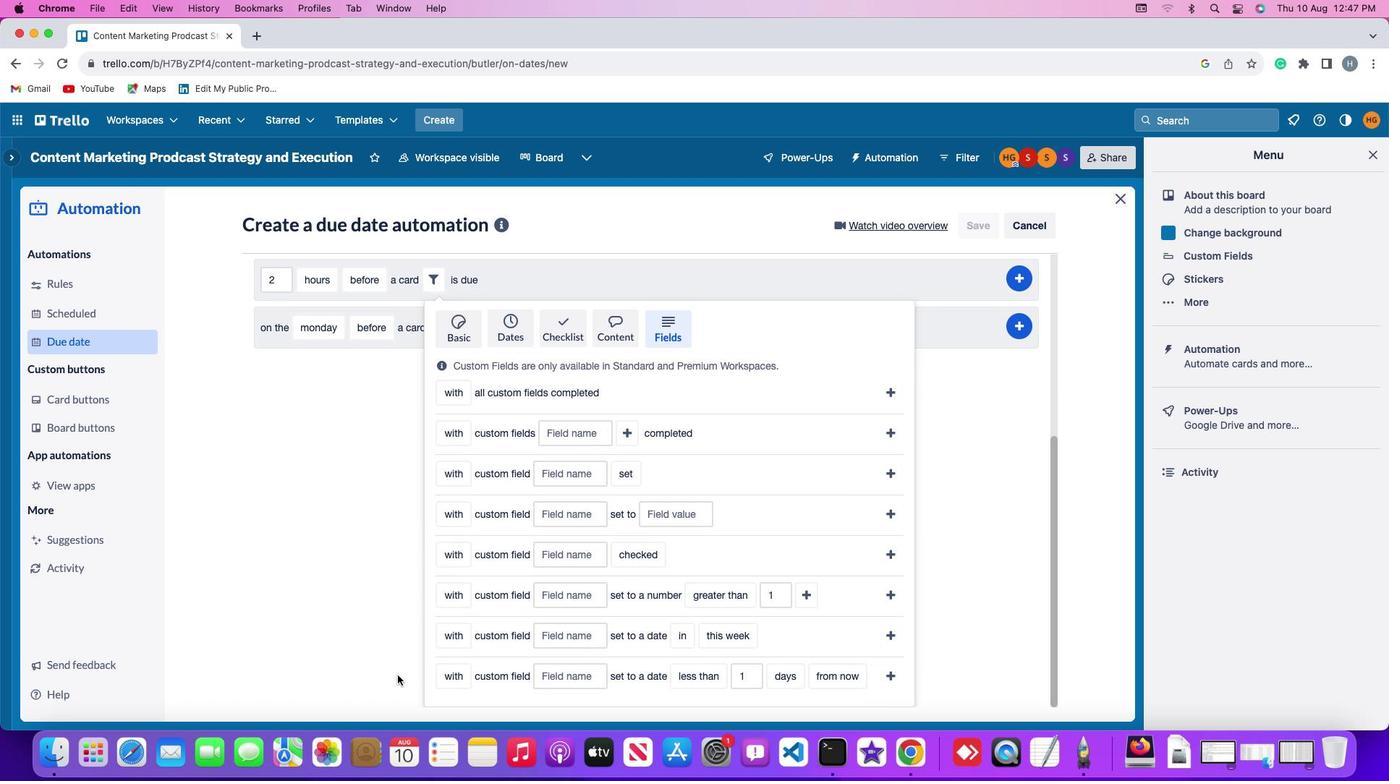 
Action: Mouse scrolled (397, 675) with delta (0, 0)
Screenshot: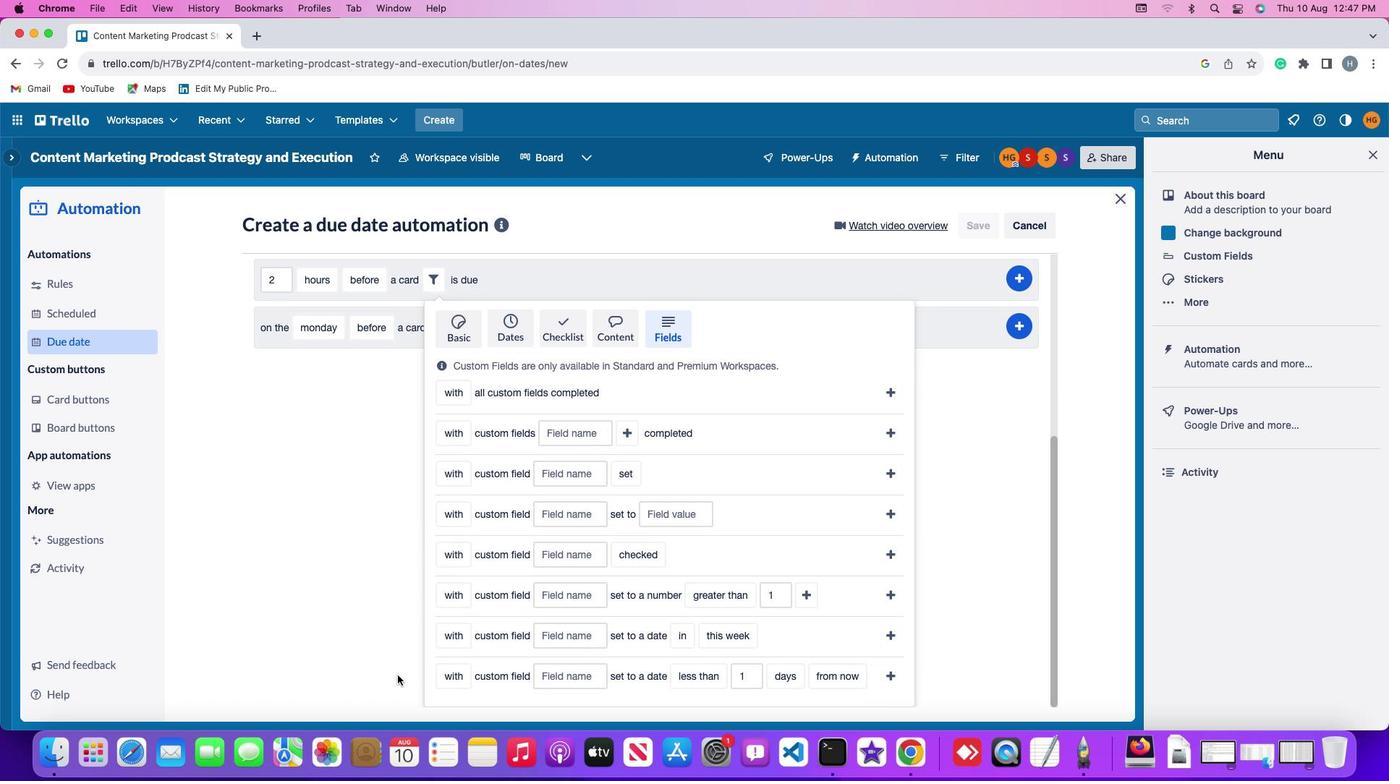
Action: Mouse scrolled (397, 675) with delta (0, -2)
Screenshot: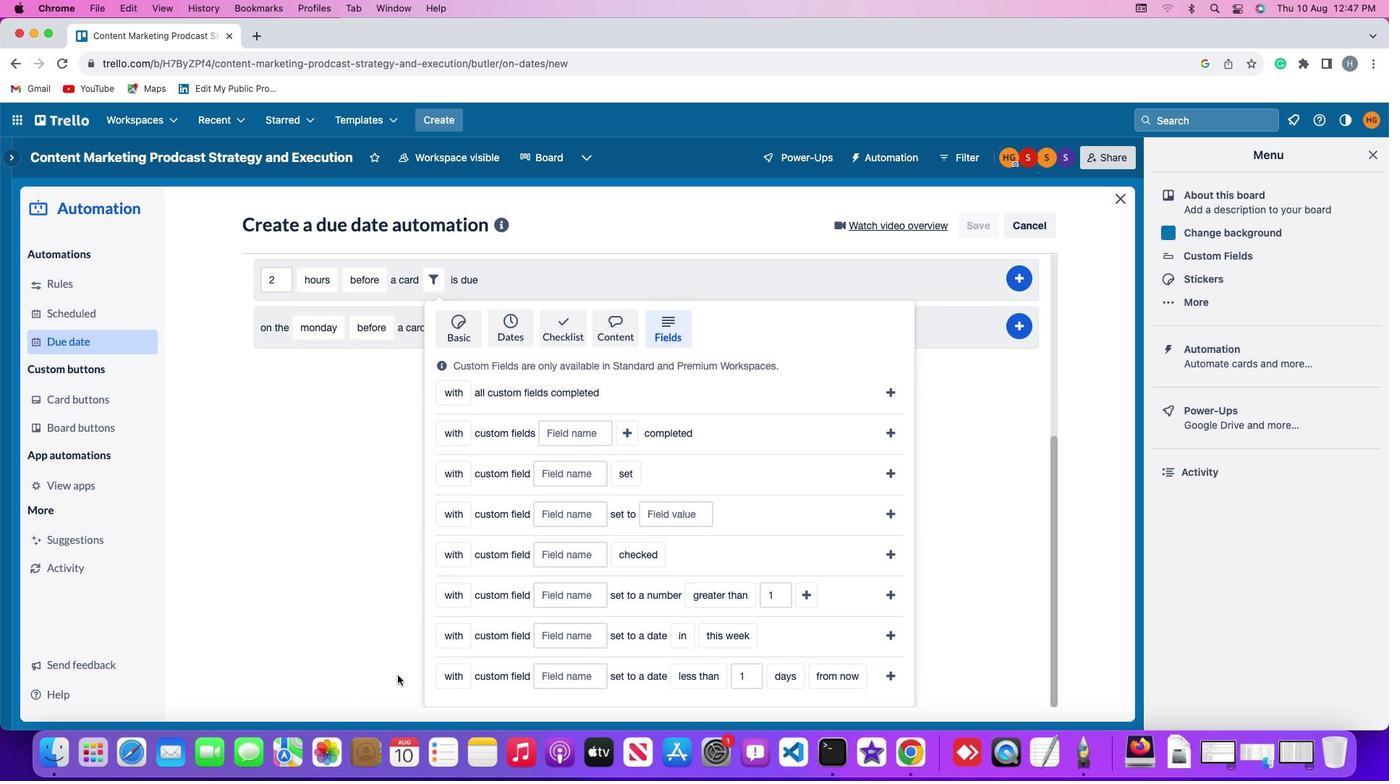 
Action: Mouse scrolled (397, 675) with delta (0, -3)
Screenshot: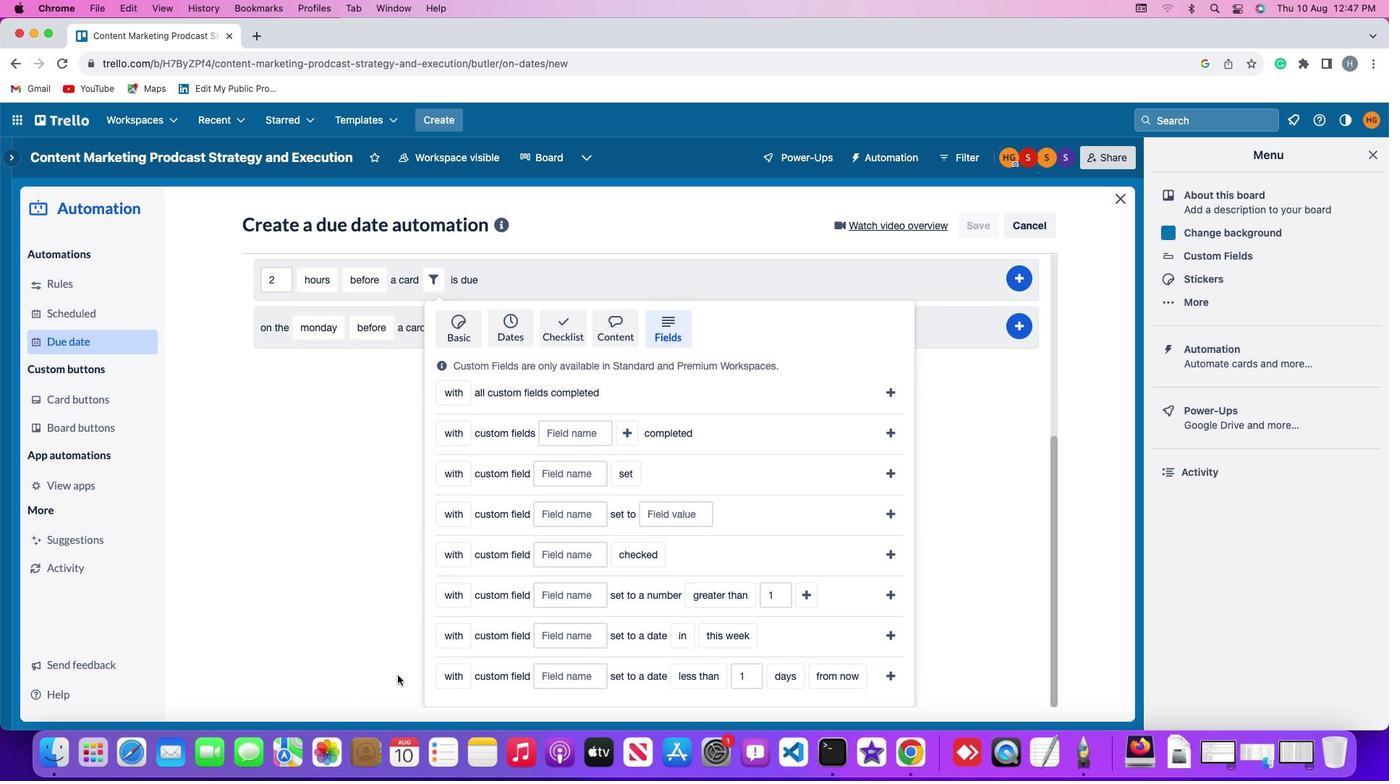 
Action: Mouse moved to (455, 590)
Screenshot: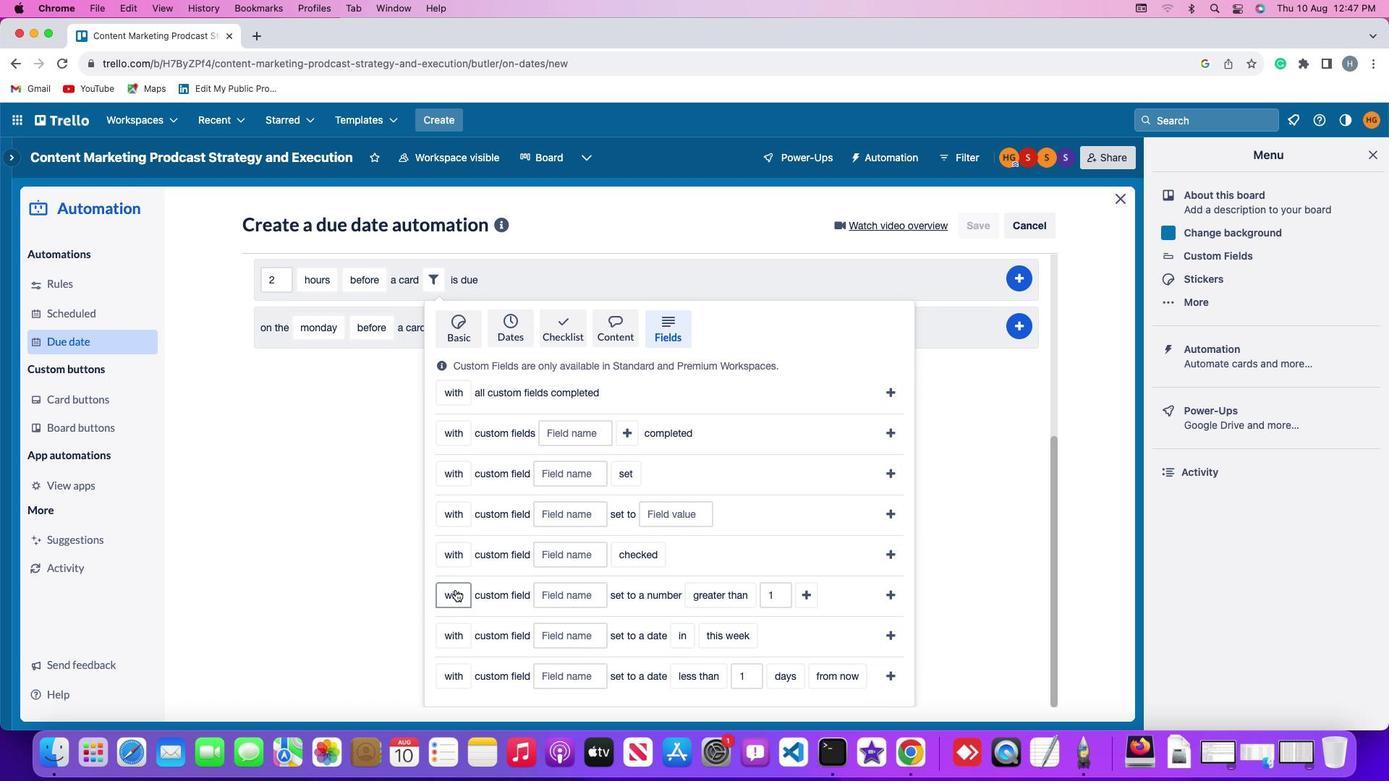 
Action: Mouse pressed left at (455, 590)
Screenshot: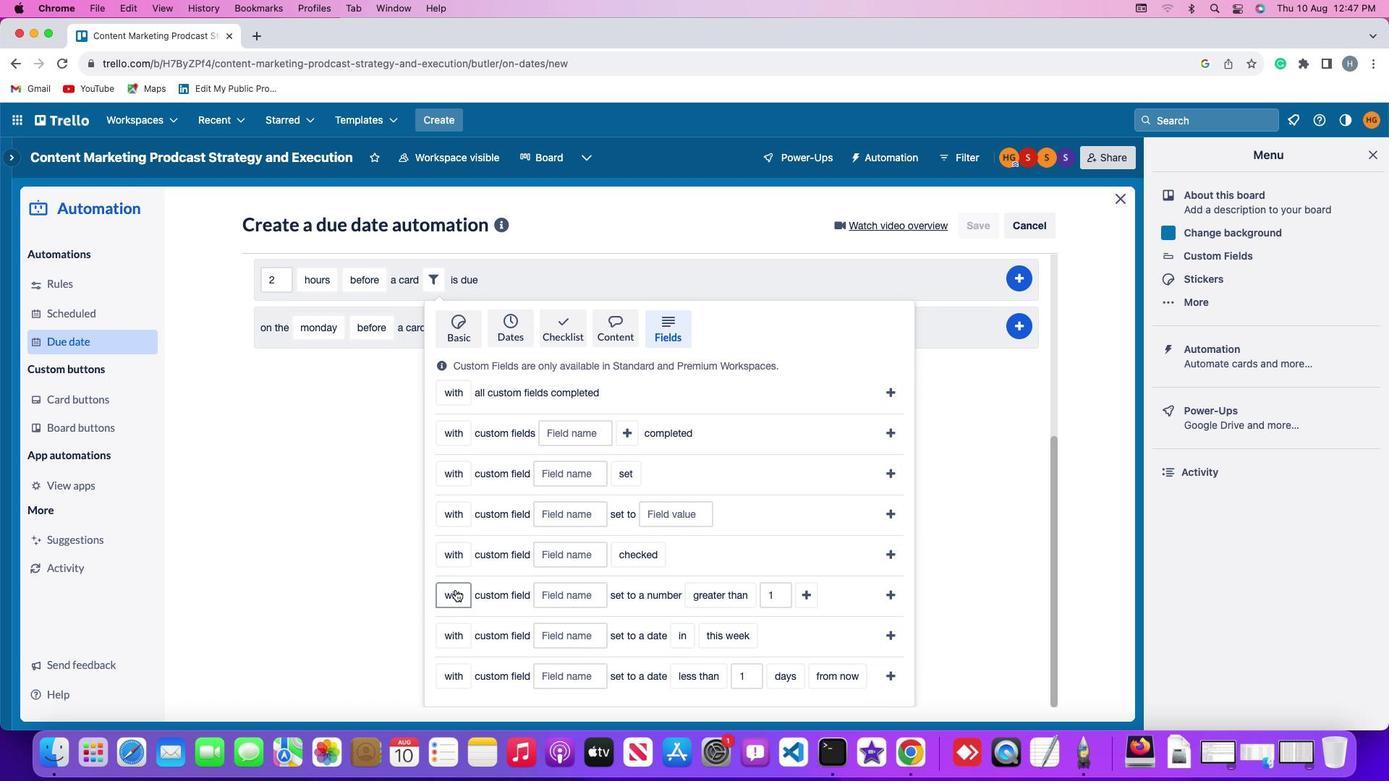 
Action: Mouse moved to (458, 649)
Screenshot: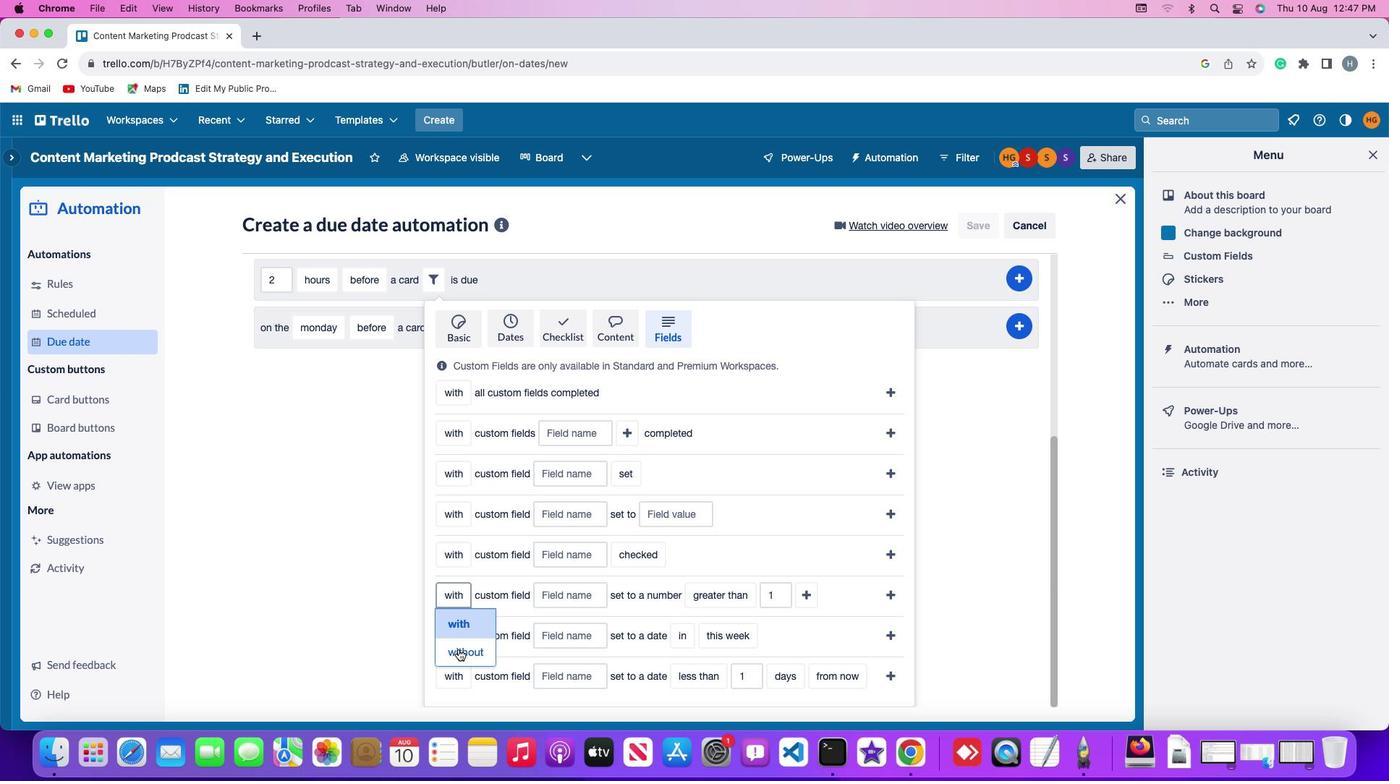 
Action: Mouse pressed left at (458, 649)
Screenshot: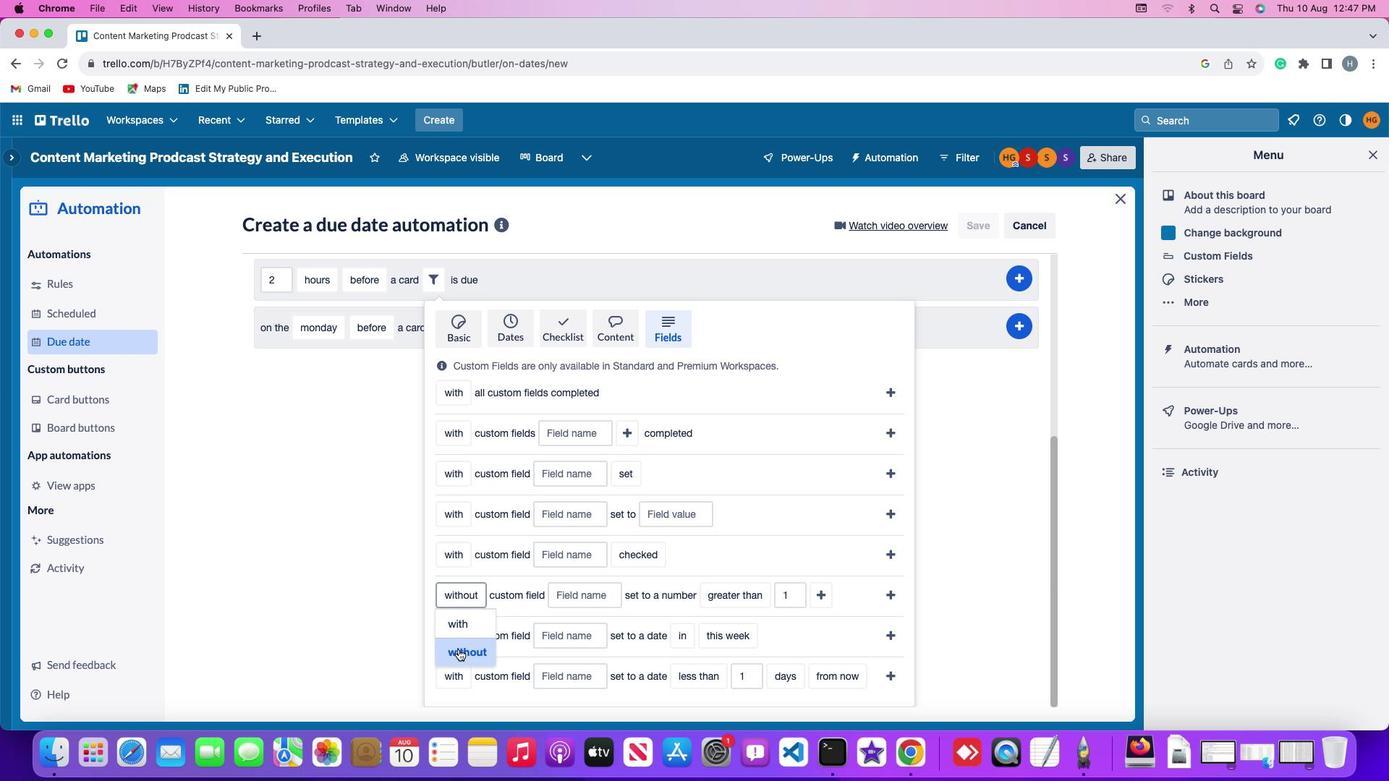 
Action: Mouse moved to (584, 597)
Screenshot: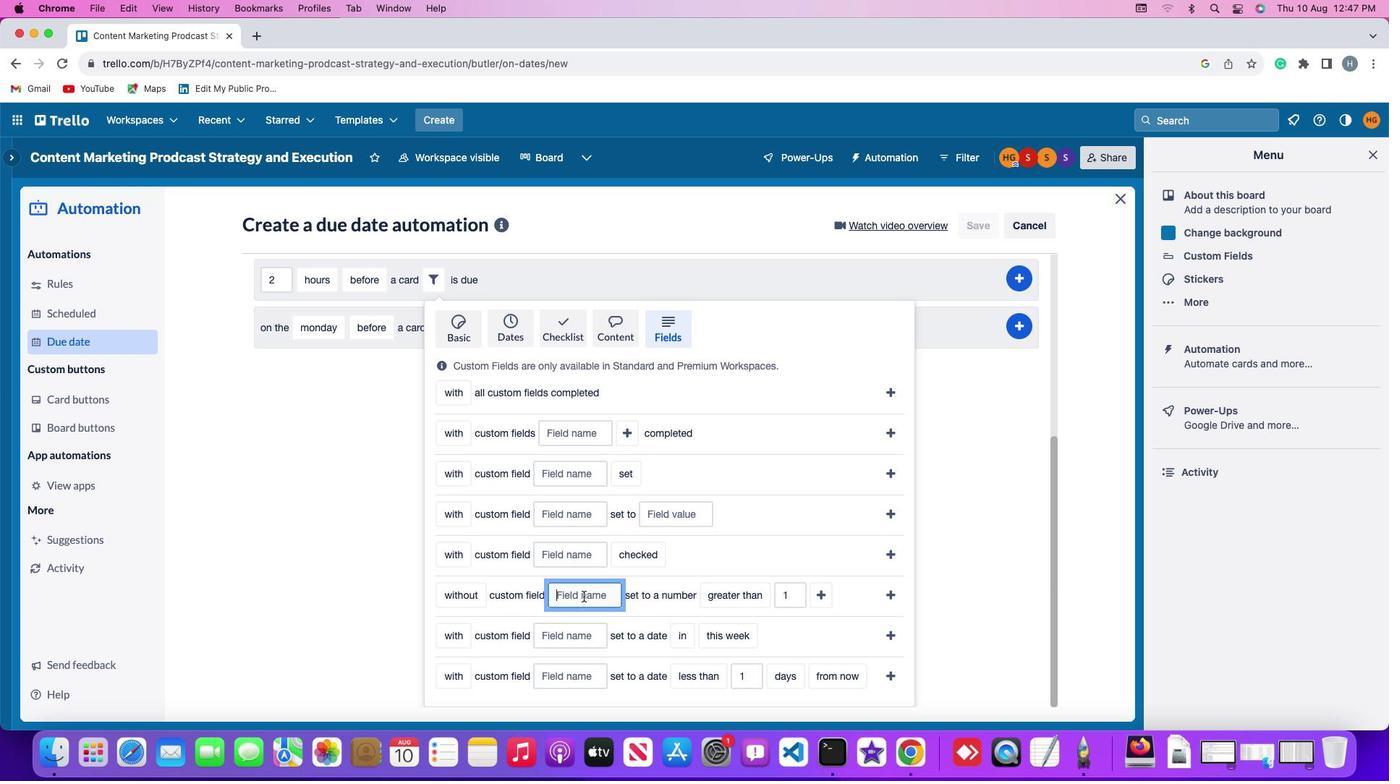 
Action: Mouse pressed left at (584, 597)
Screenshot: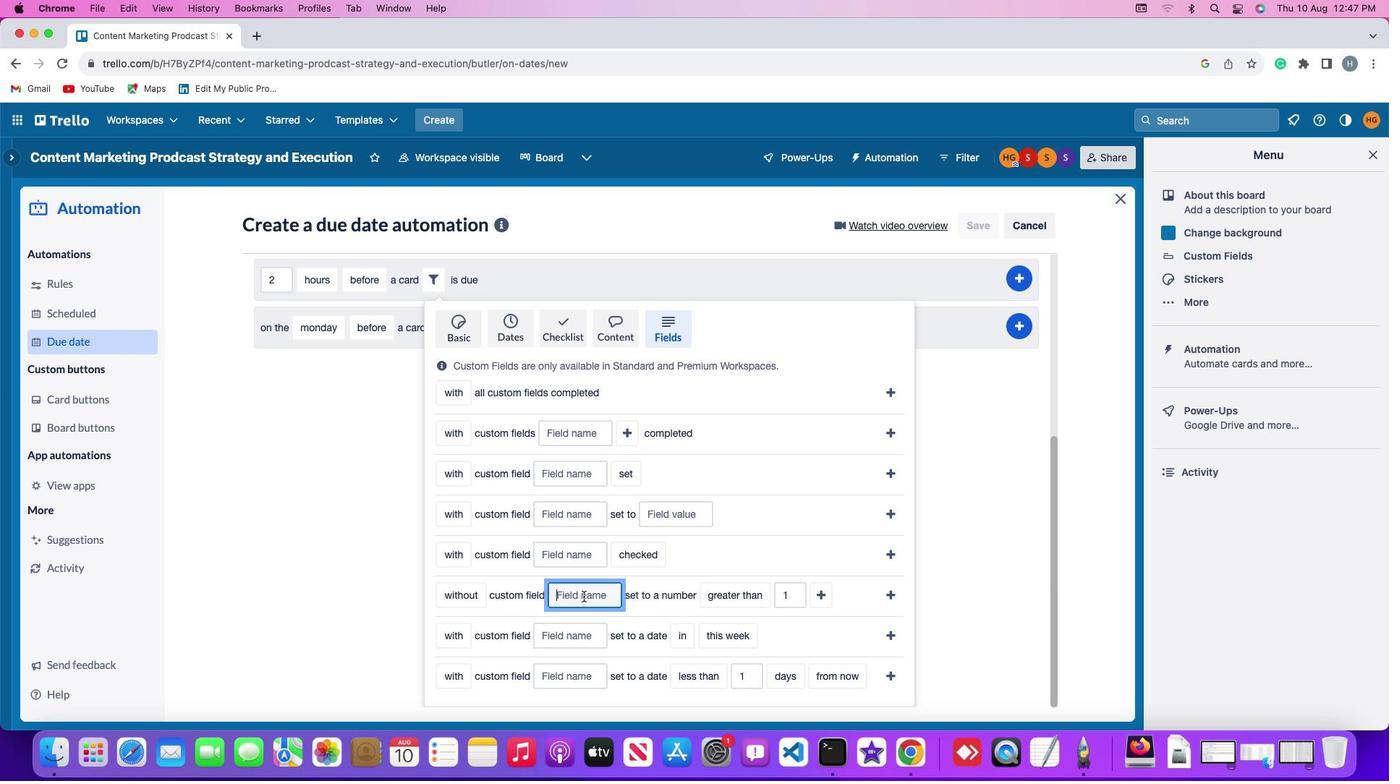 
Action: Key pressed Key.shift'R''e''s''u''m''e'
Screenshot: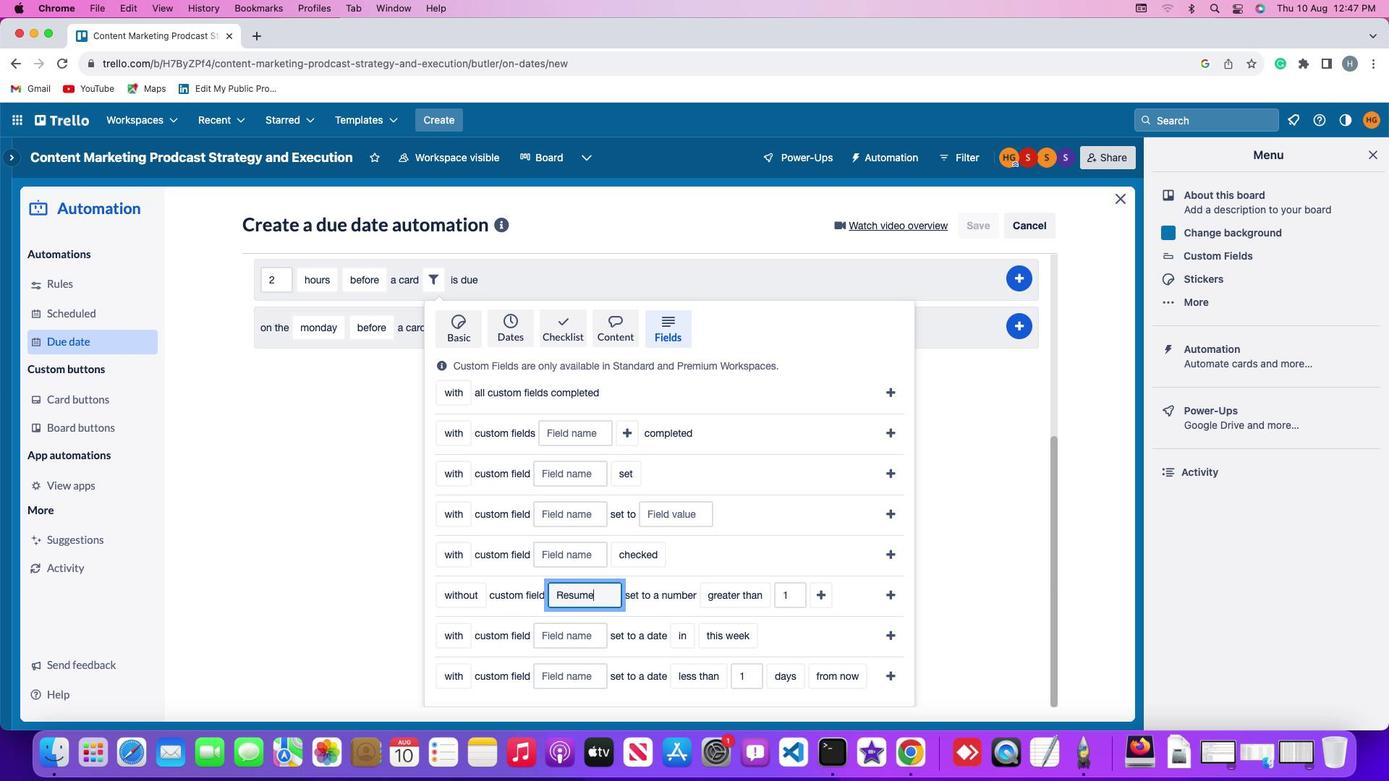 
Action: Mouse moved to (740, 591)
Screenshot: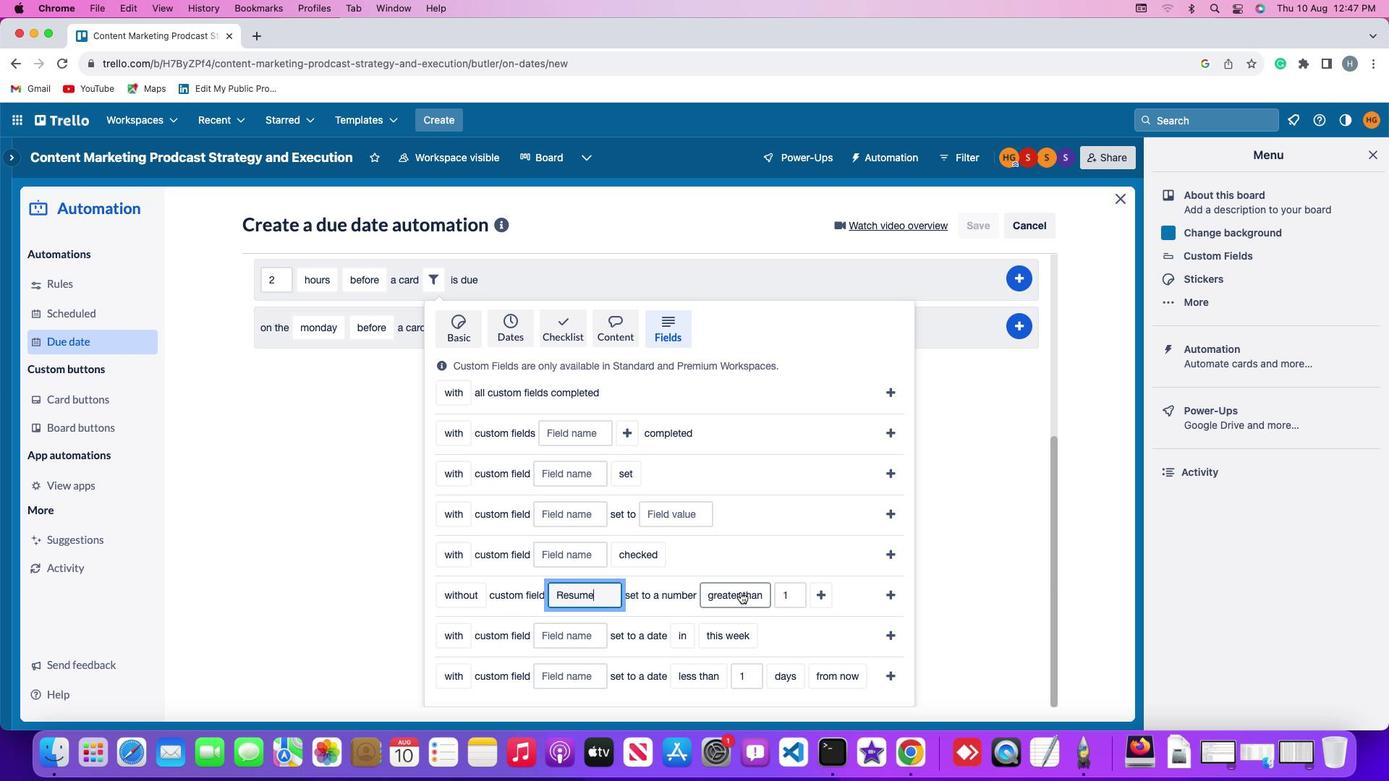 
Action: Mouse pressed left at (740, 591)
Screenshot: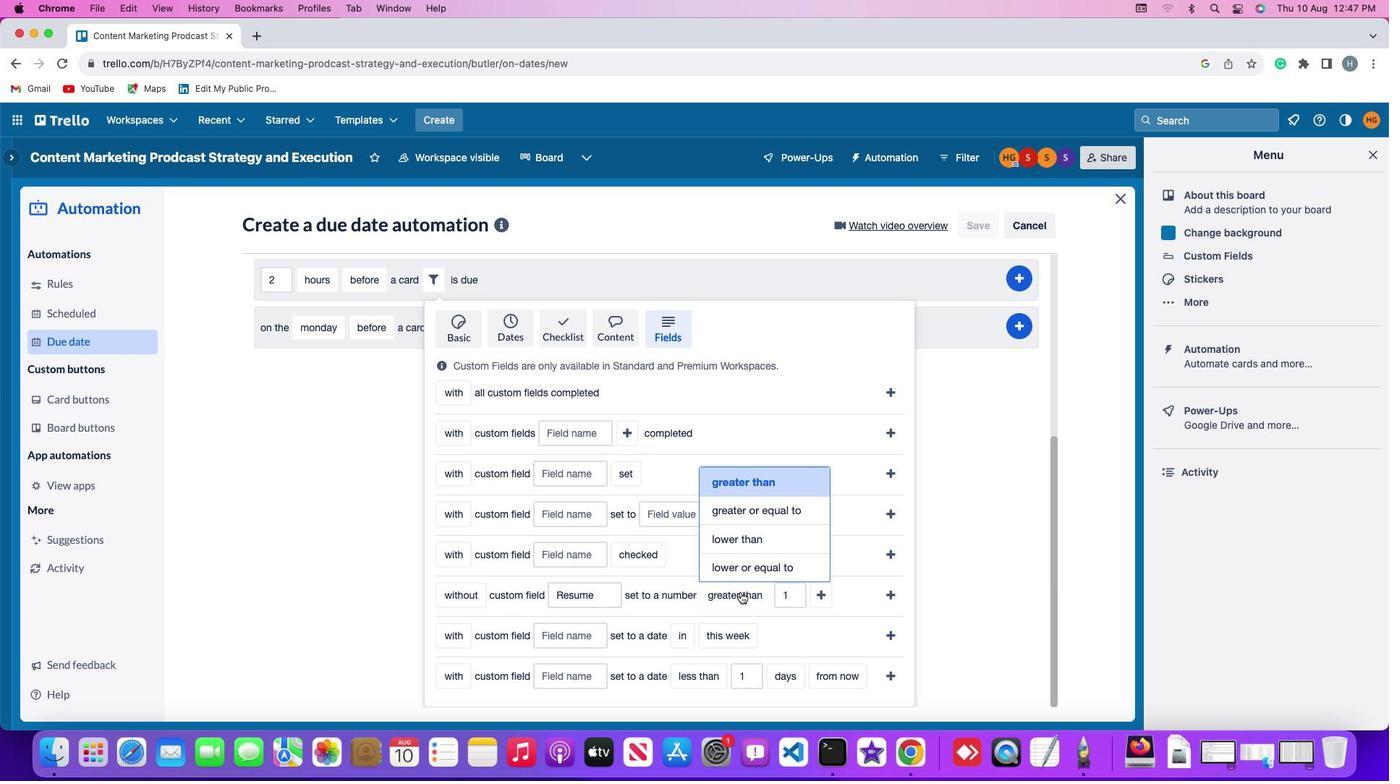 
Action: Mouse moved to (763, 479)
Screenshot: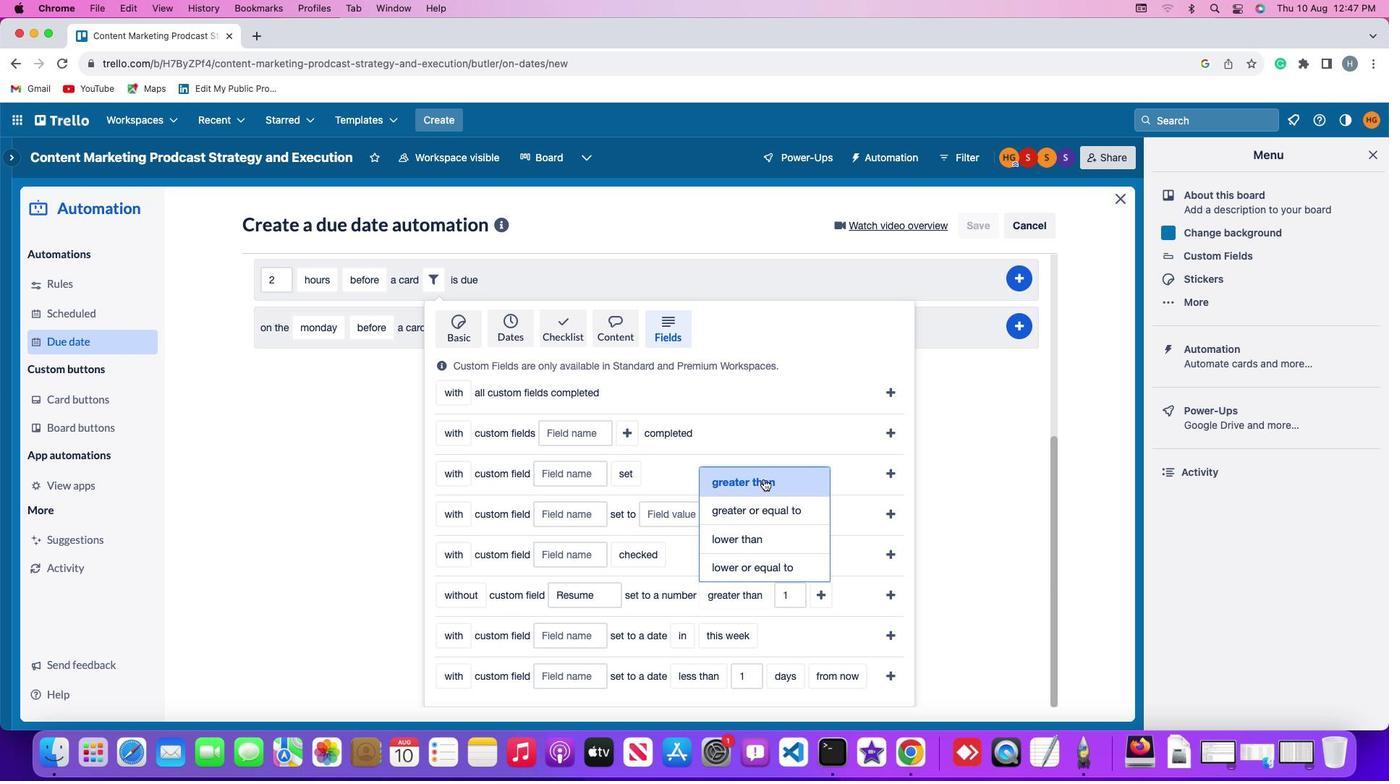 
Action: Mouse pressed left at (763, 479)
Screenshot: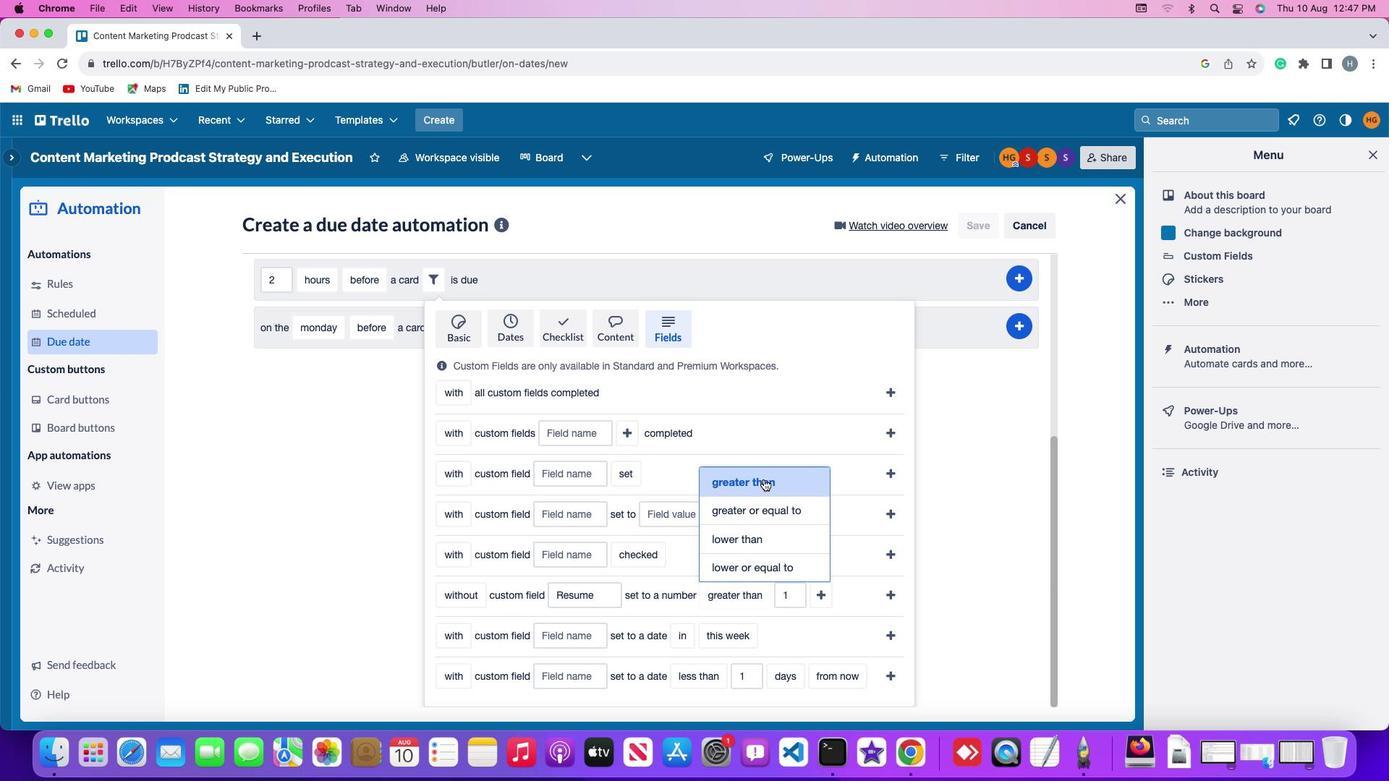 
Action: Mouse moved to (794, 594)
Screenshot: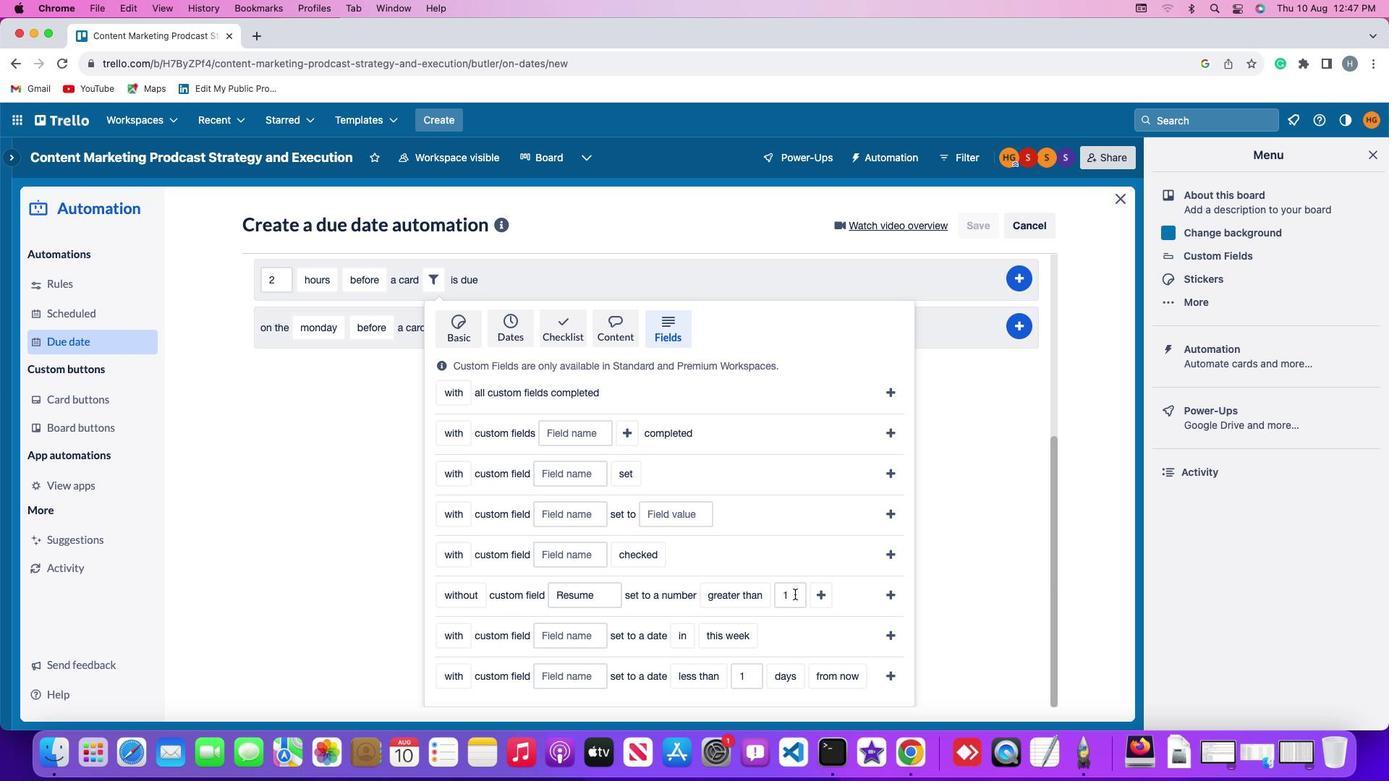
Action: Mouse pressed left at (794, 594)
Screenshot: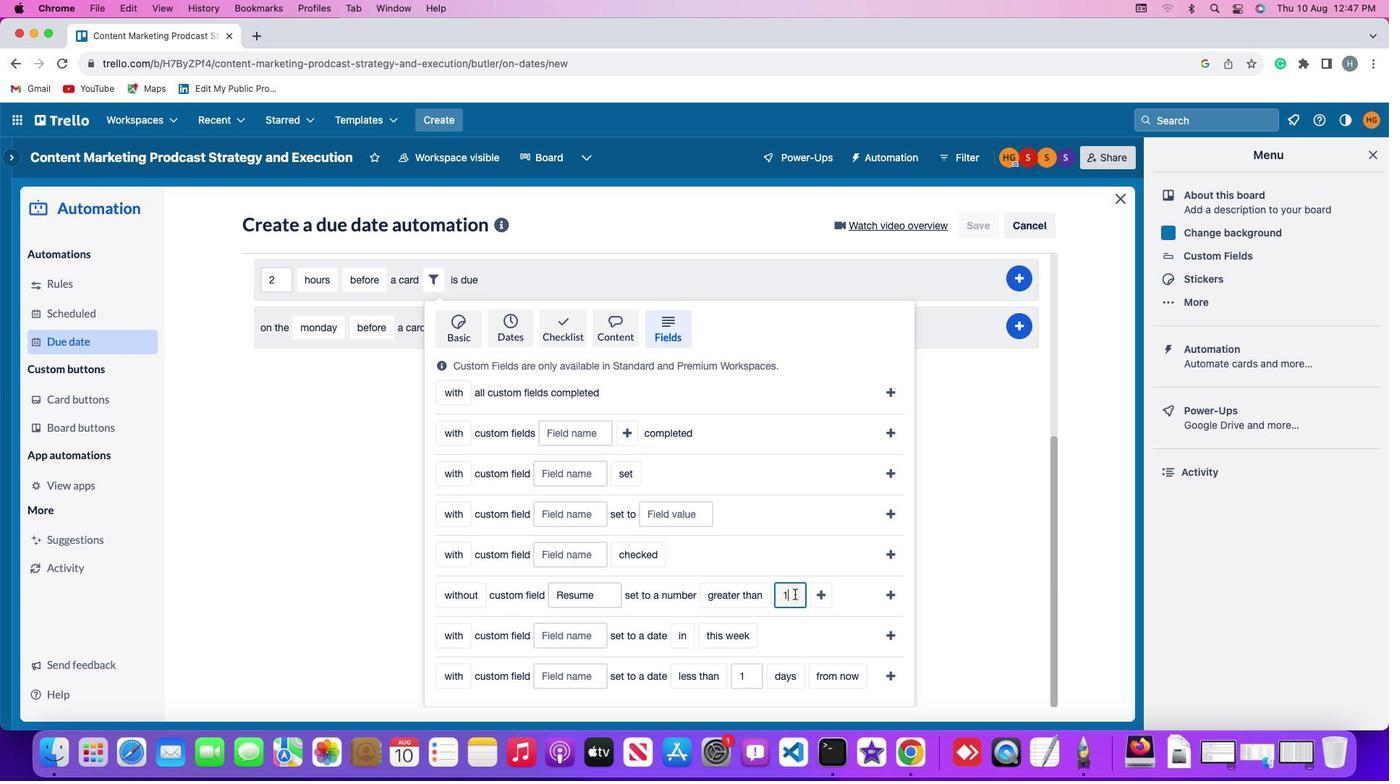
Action: Key pressed Key.backspace'1'
Screenshot: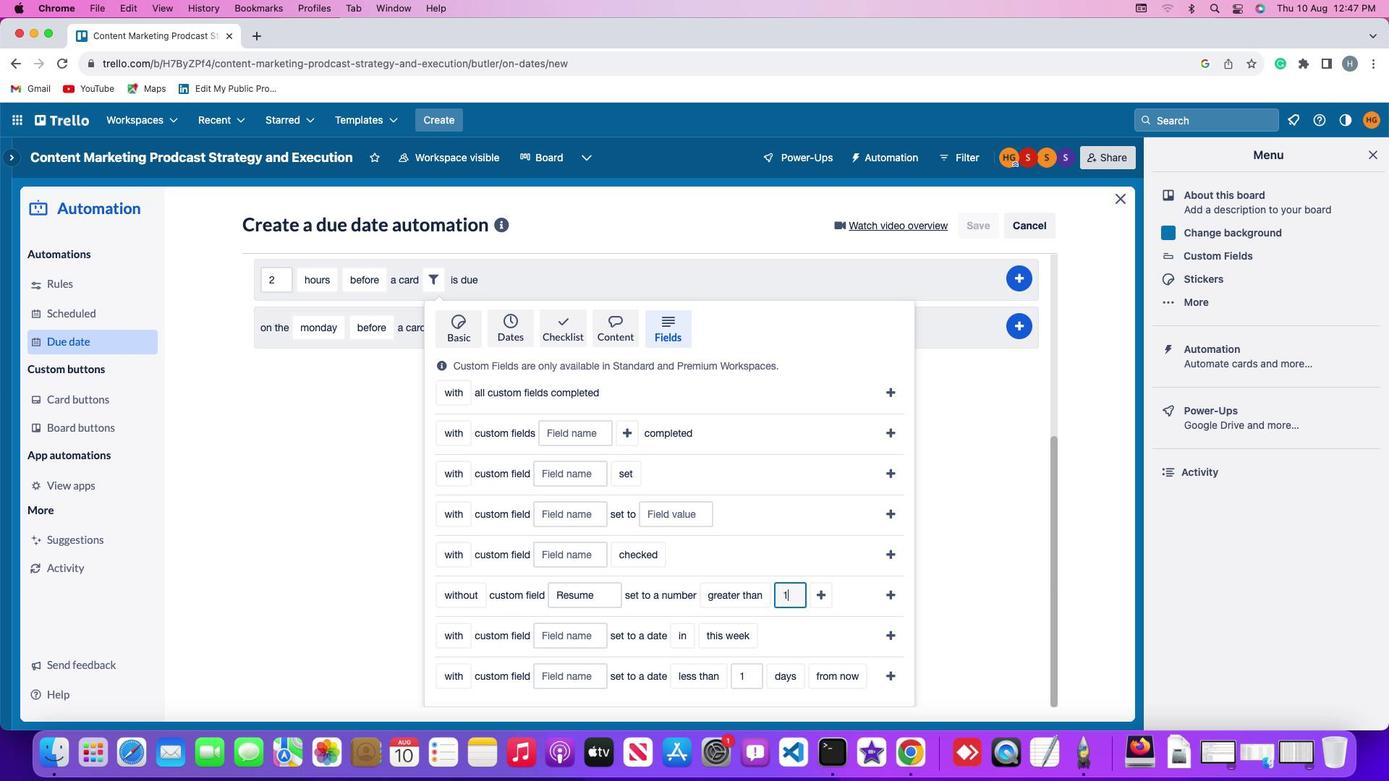 
Action: Mouse moved to (814, 596)
Screenshot: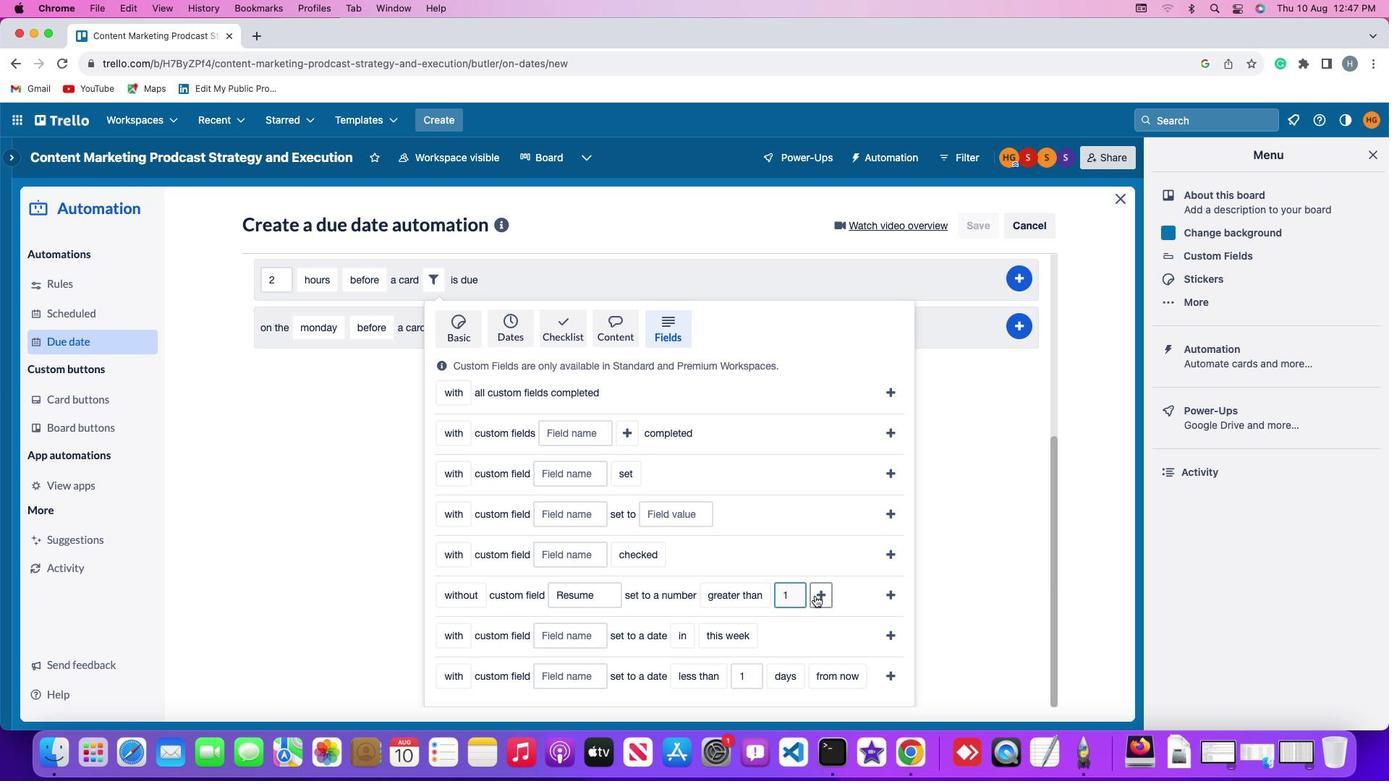 
Action: Mouse pressed left at (814, 596)
Screenshot: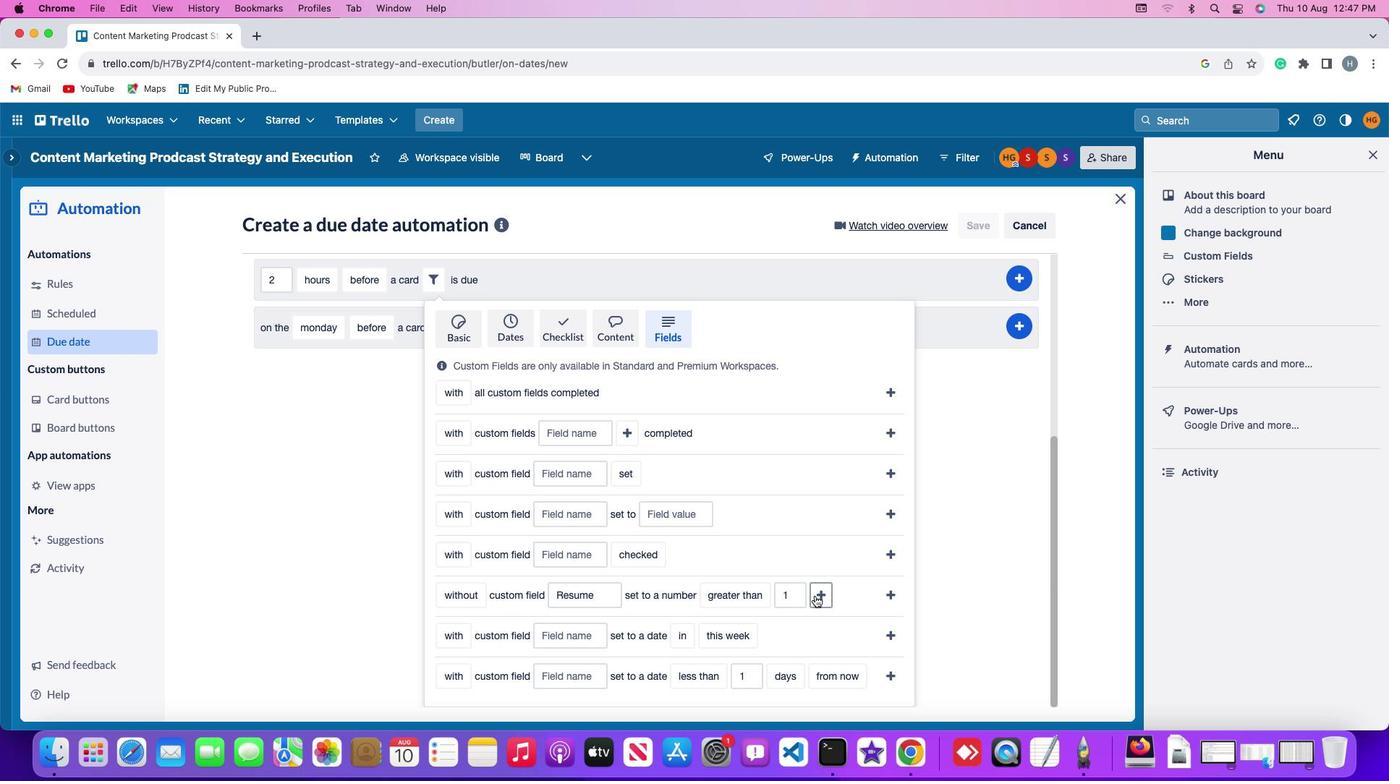 
Action: Mouse moved to (862, 597)
Screenshot: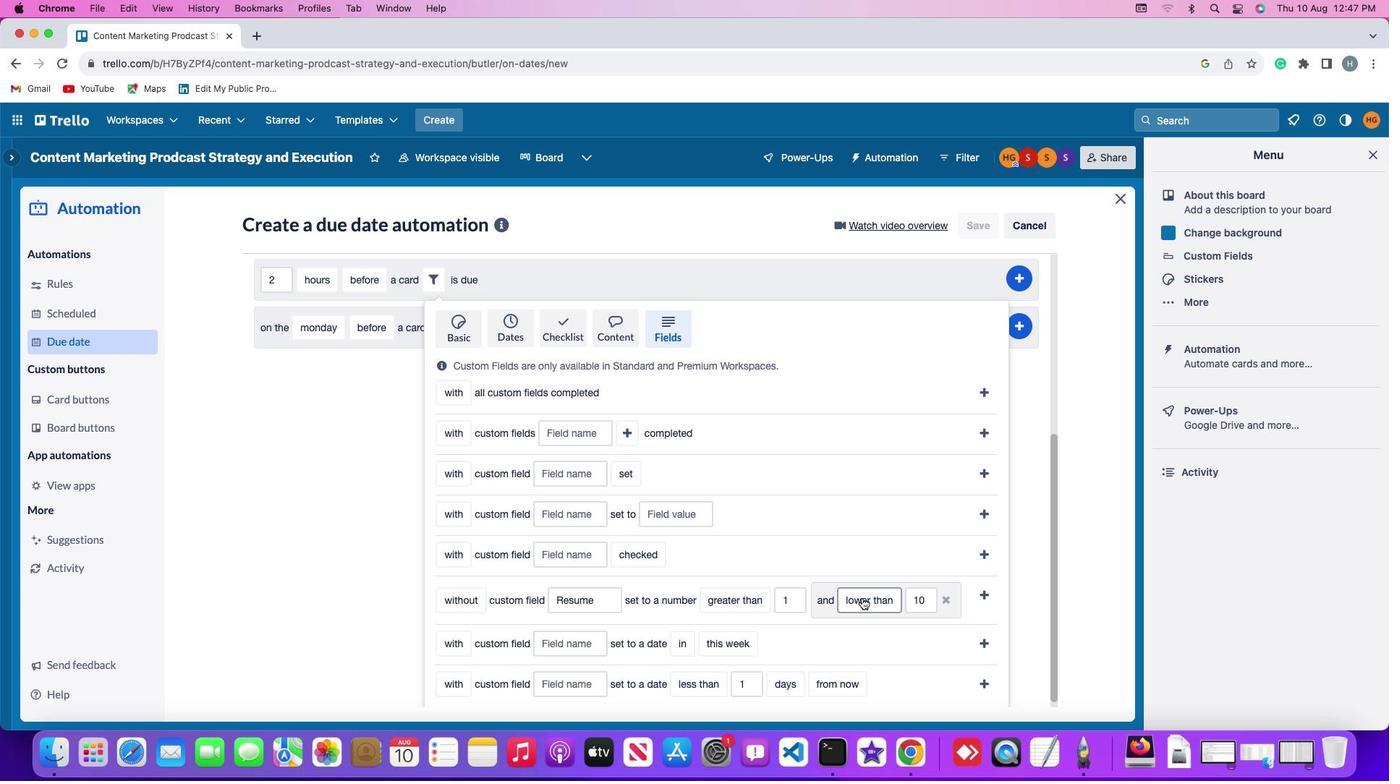 
Action: Mouse pressed left at (862, 597)
Screenshot: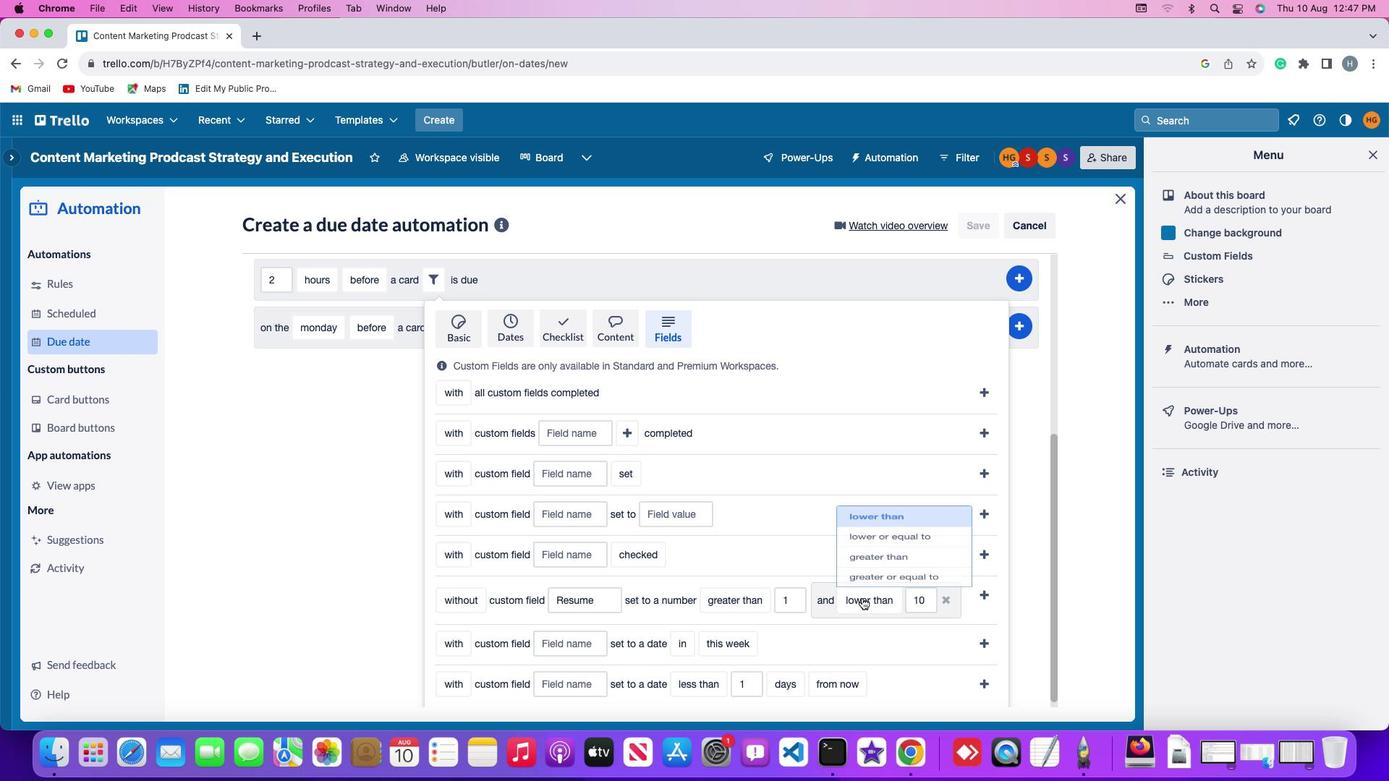 
Action: Mouse moved to (883, 492)
Screenshot: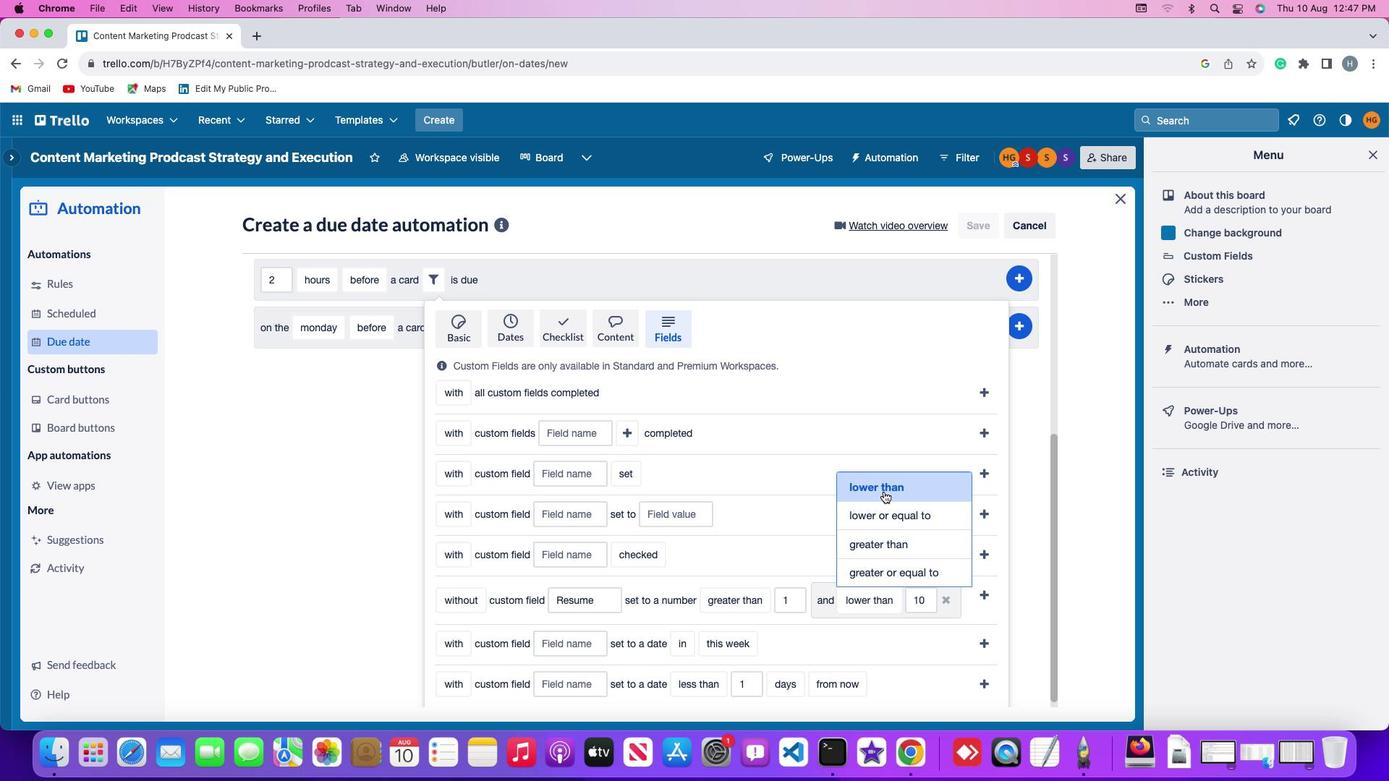 
Action: Mouse pressed left at (883, 492)
Screenshot: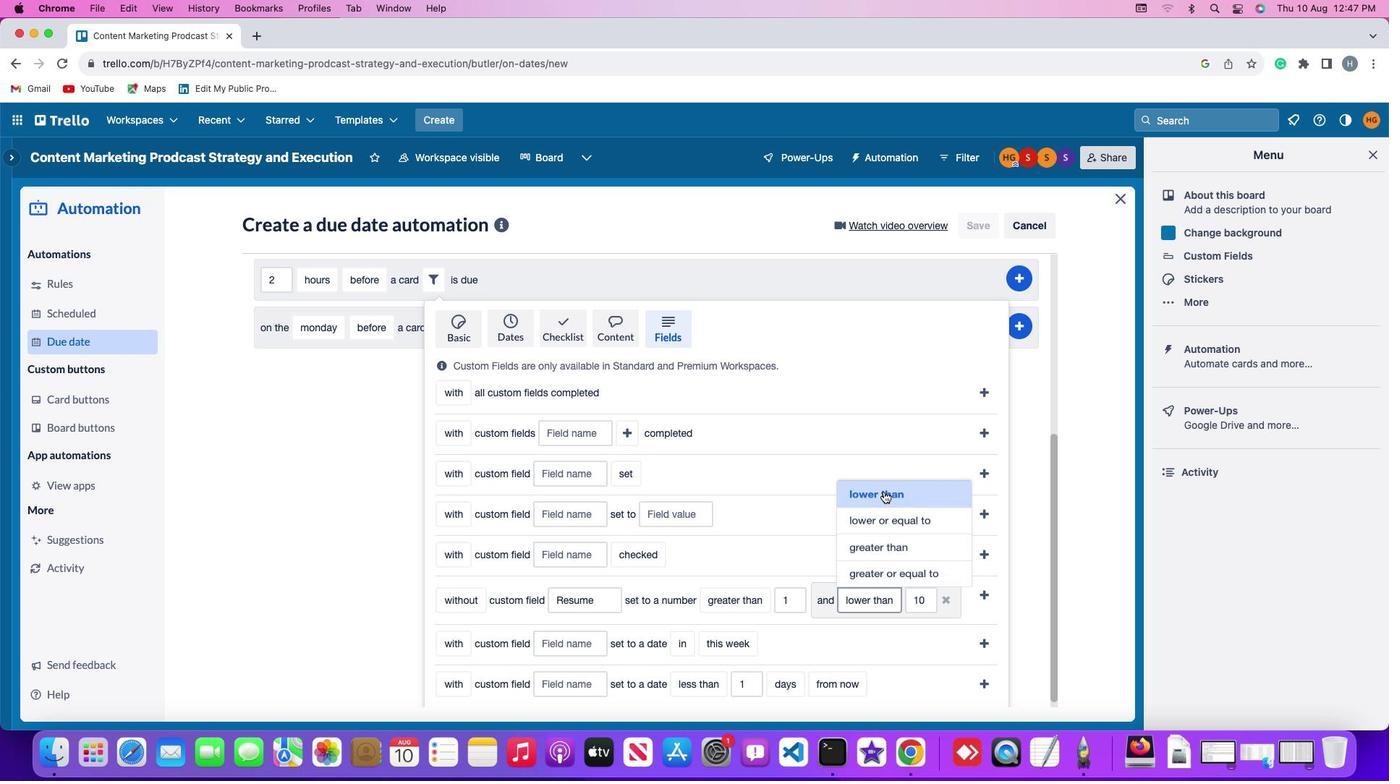 
Action: Mouse moved to (931, 602)
Screenshot: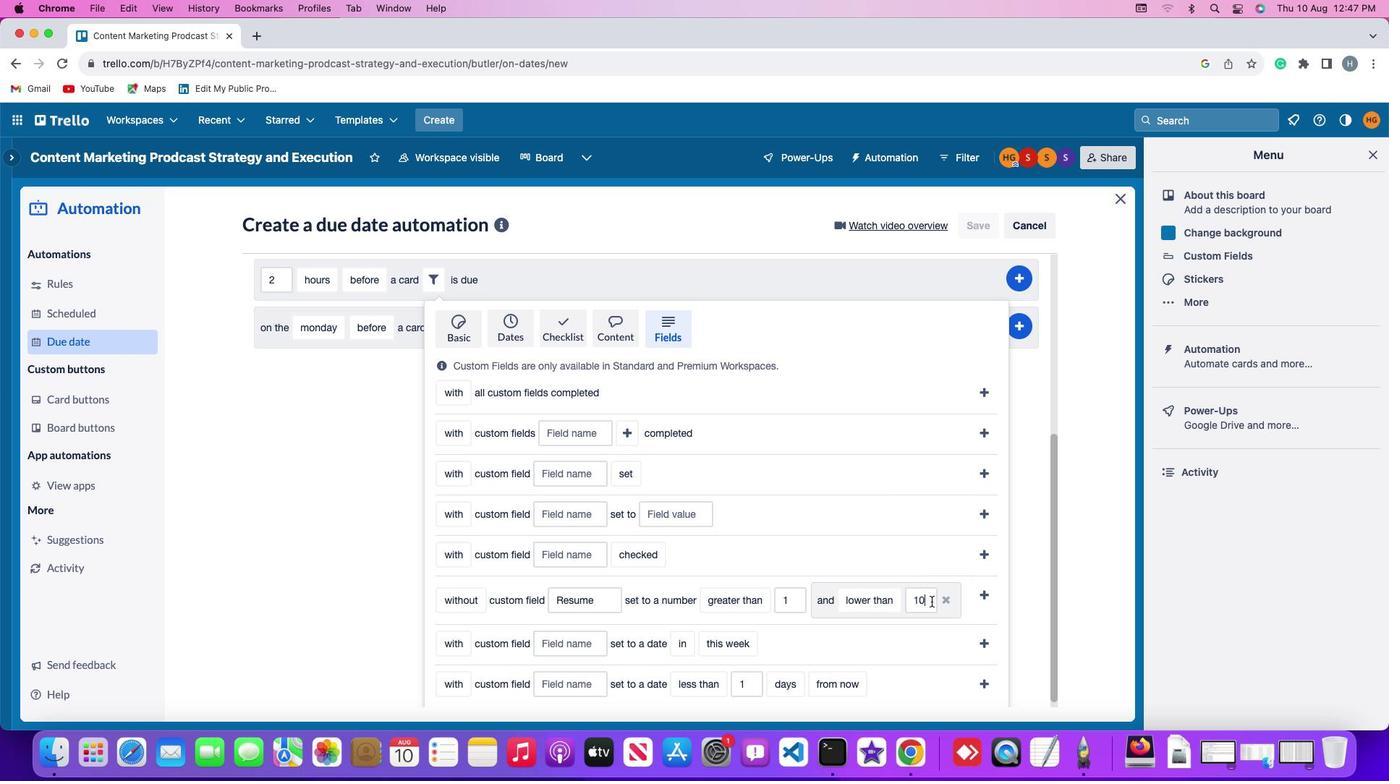 
Action: Mouse pressed left at (931, 602)
Screenshot: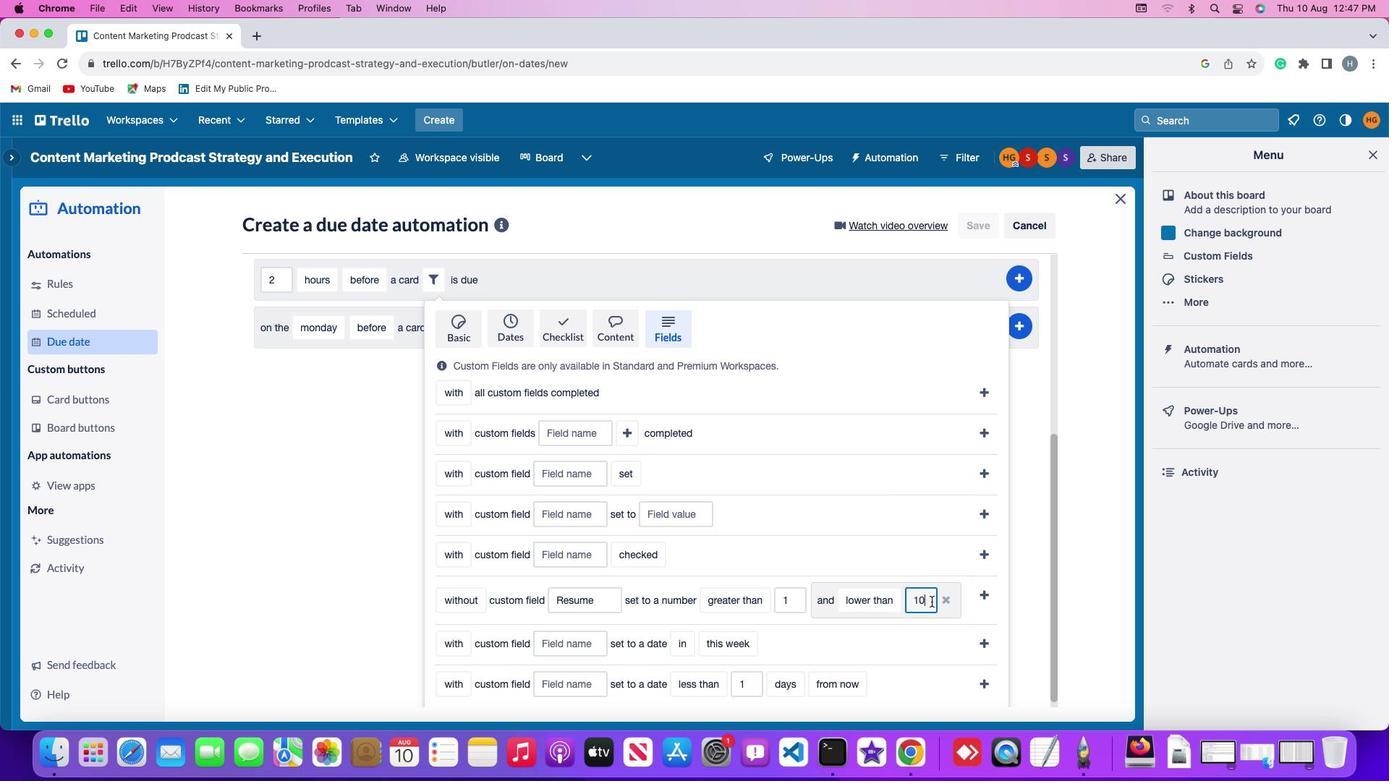 
Action: Key pressed Key.backspaceKey.backspace'1''0'
Screenshot: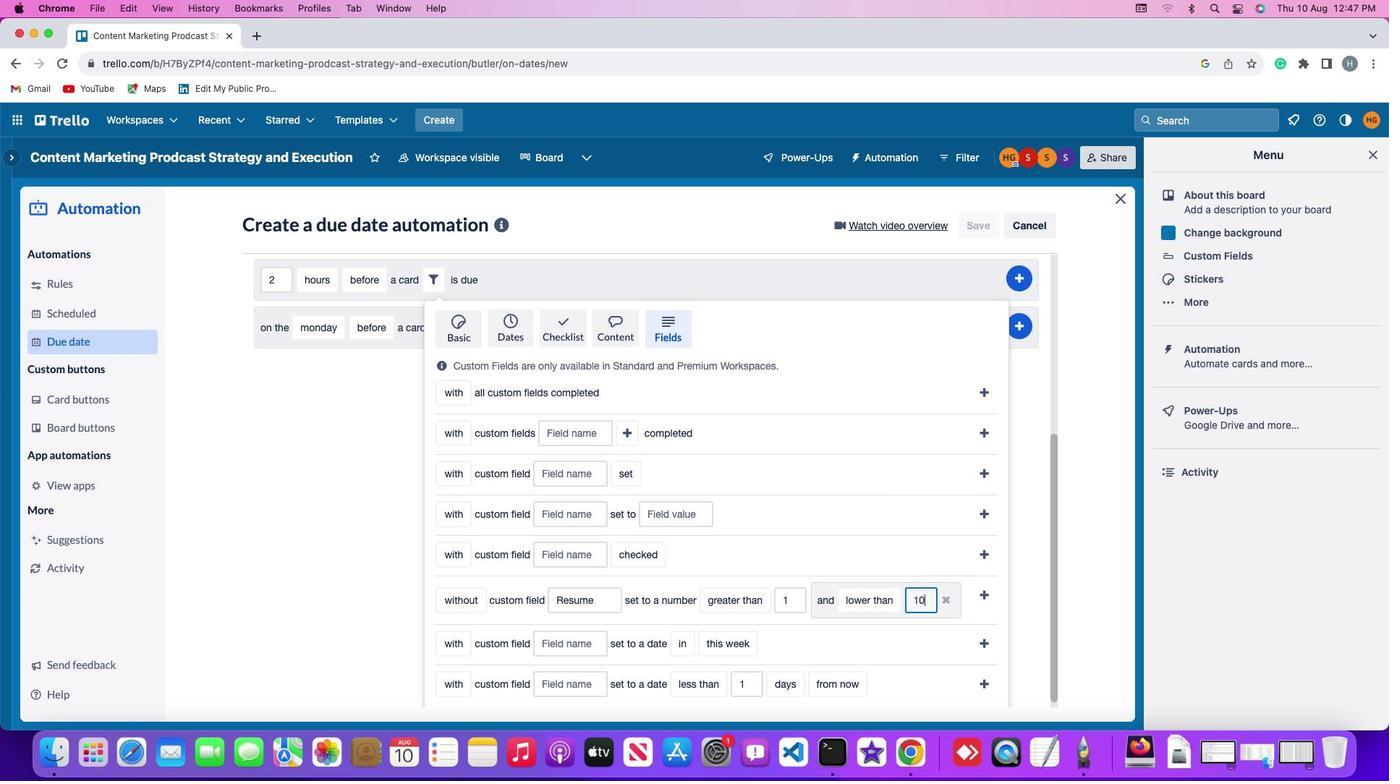 
Action: Mouse moved to (983, 593)
Screenshot: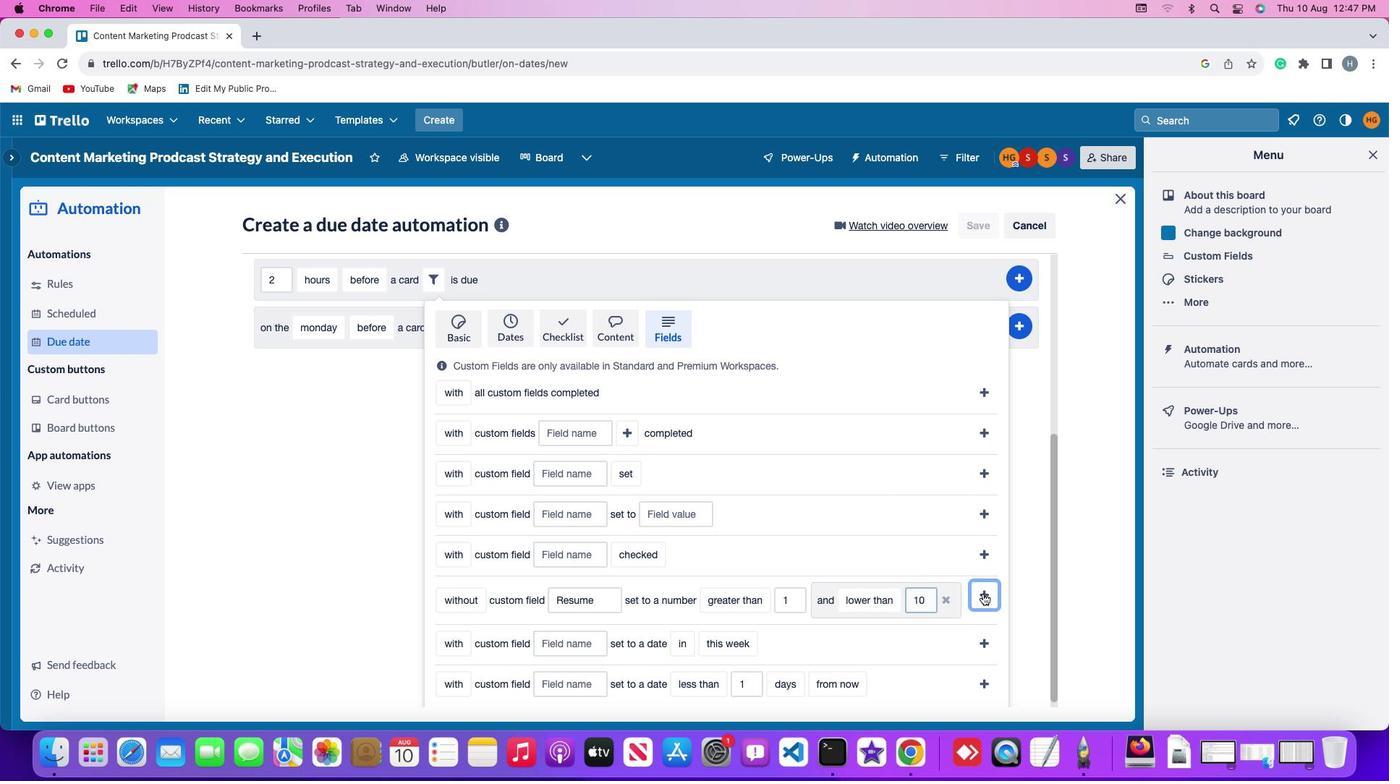 
Action: Mouse pressed left at (983, 593)
Screenshot: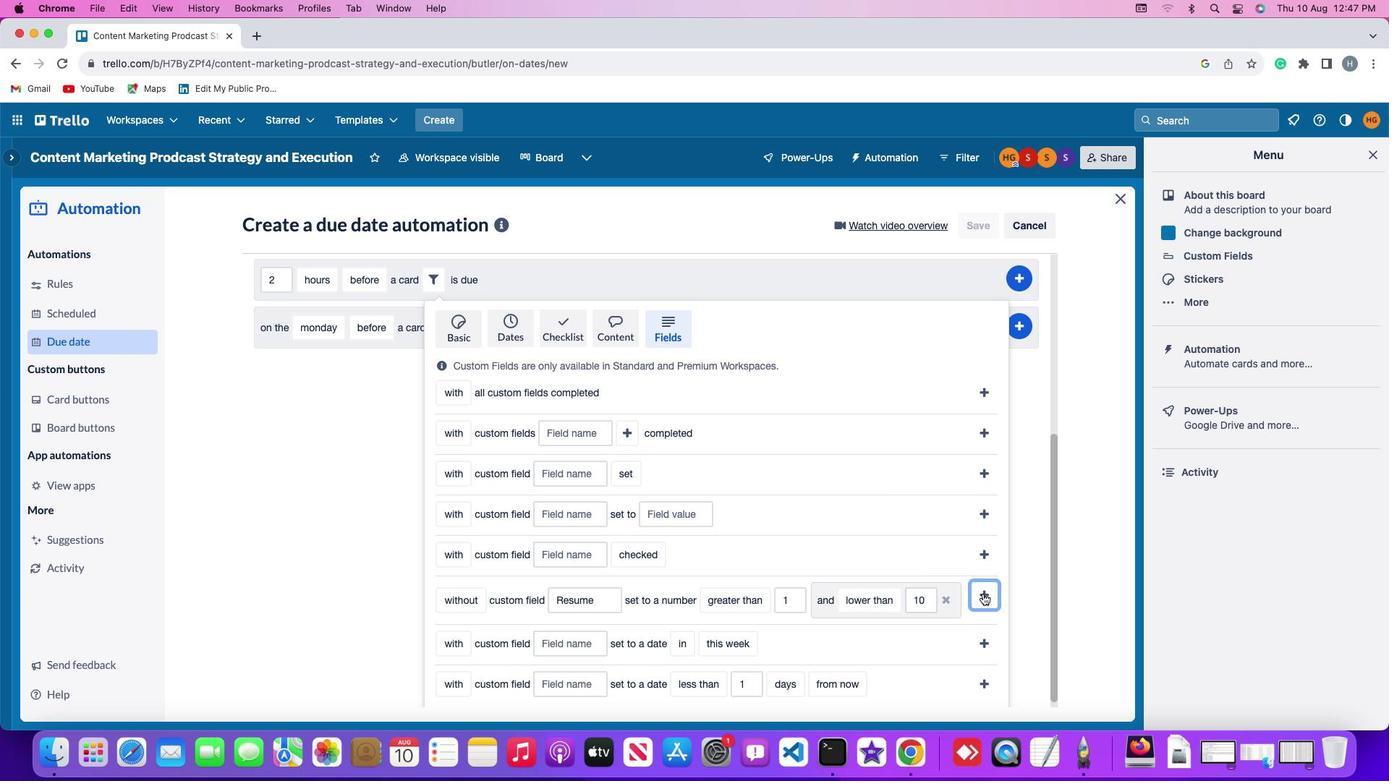 
Action: Mouse moved to (1024, 581)
Screenshot: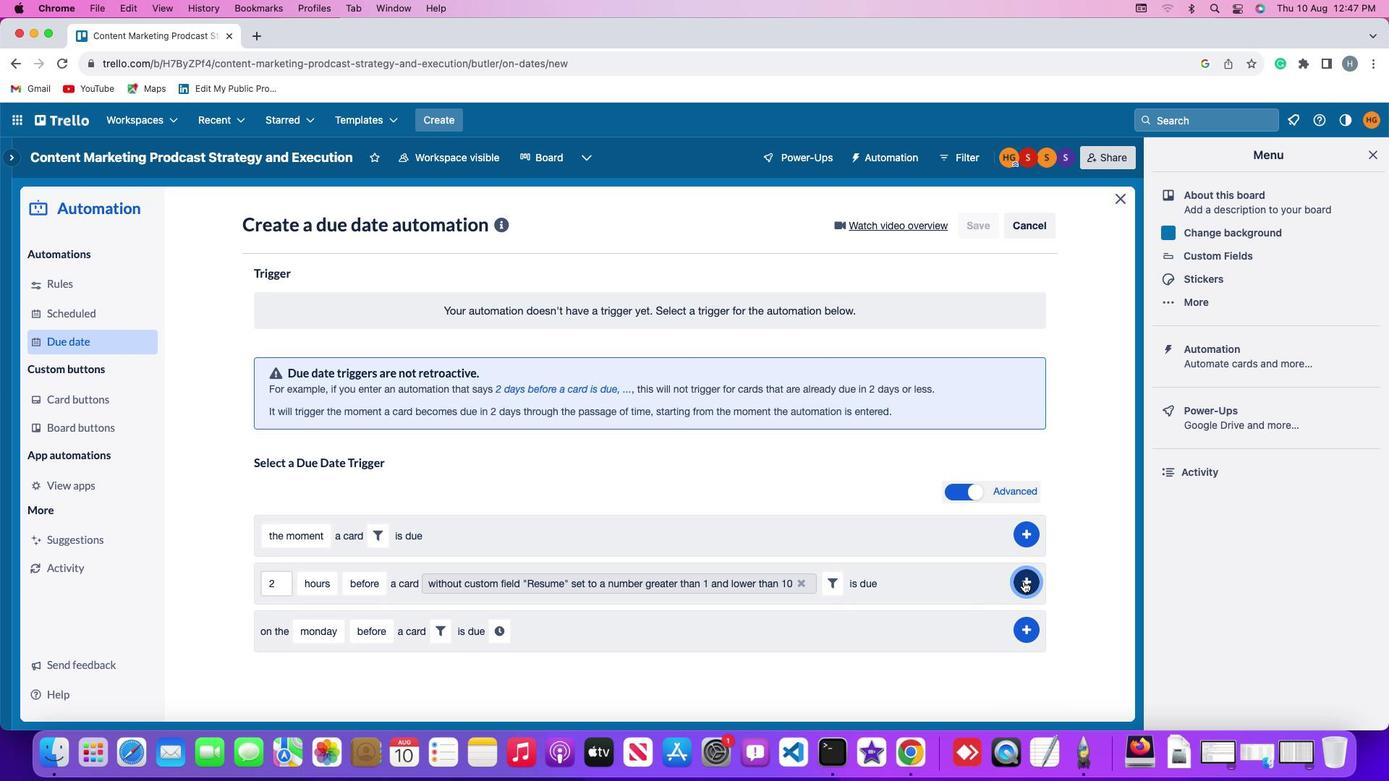 
Action: Mouse pressed left at (1024, 581)
Screenshot: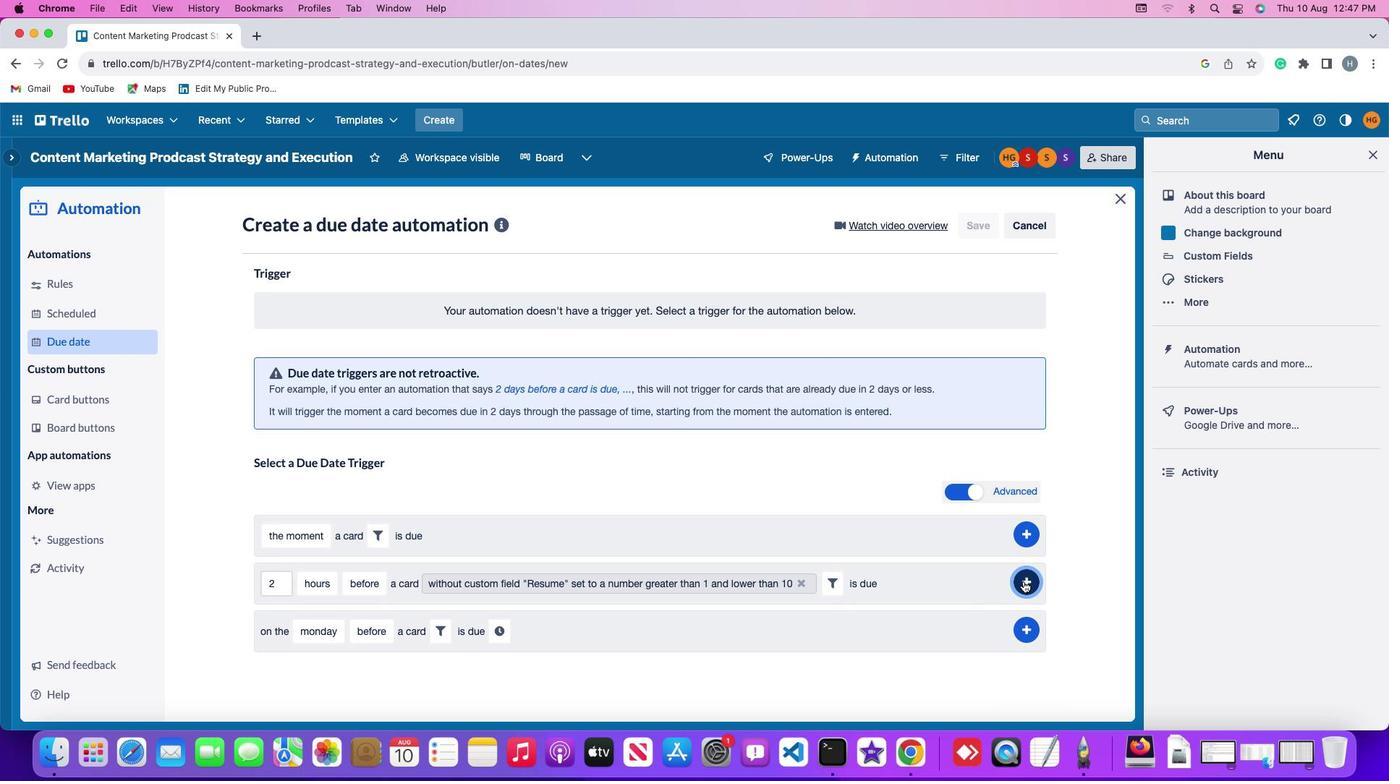 
Action: Mouse moved to (1085, 481)
Screenshot: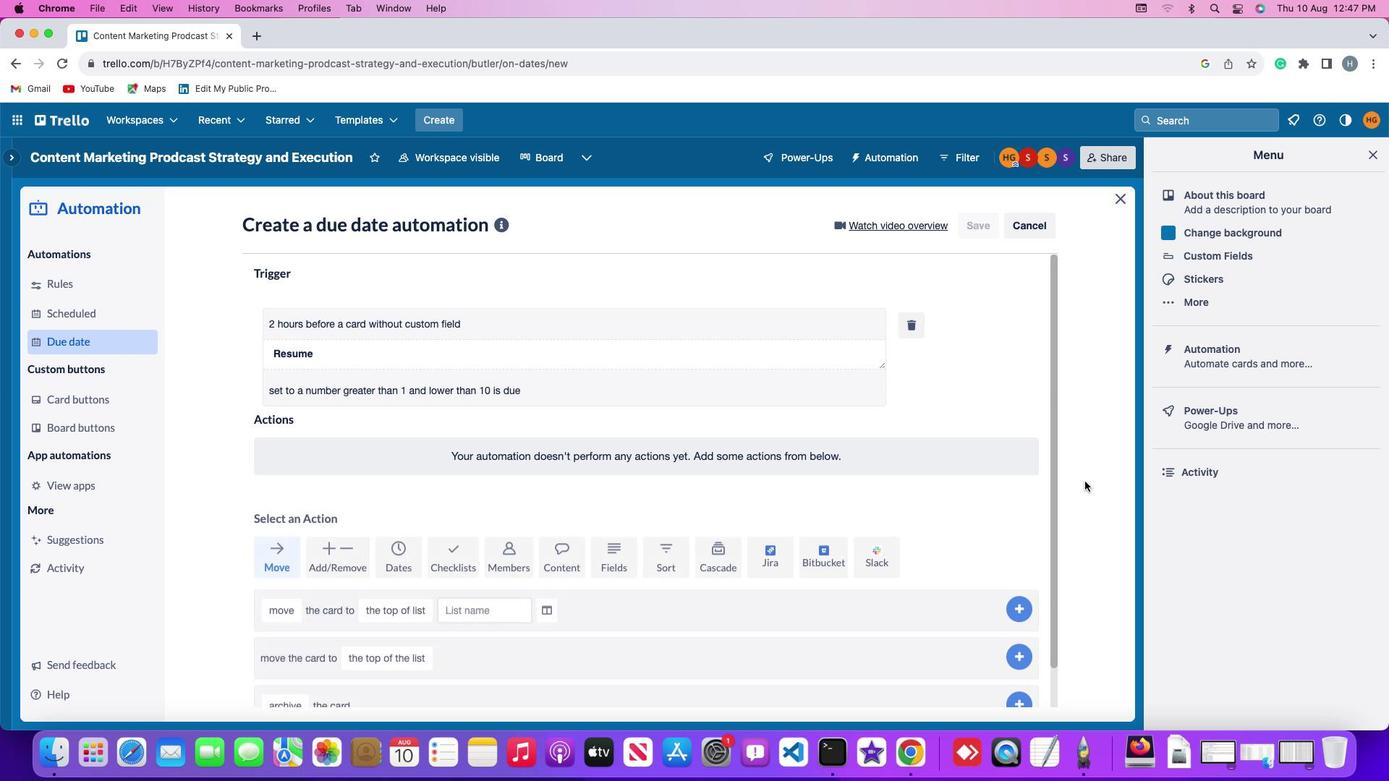 
